 Task: Search one way flight ticket for 2 adults, 2 infants in seat and 1 infant on lap in first from Greenville: Pitt-greenville Airport to Indianapolis: Indianapolis International Airport on 8-5-2023. Choice of flights is Emirates. Number of bags: 3 checked bags. Price is upto 65000. Outbound departure time preference is 12:15.
Action: Mouse moved to (299, 268)
Screenshot: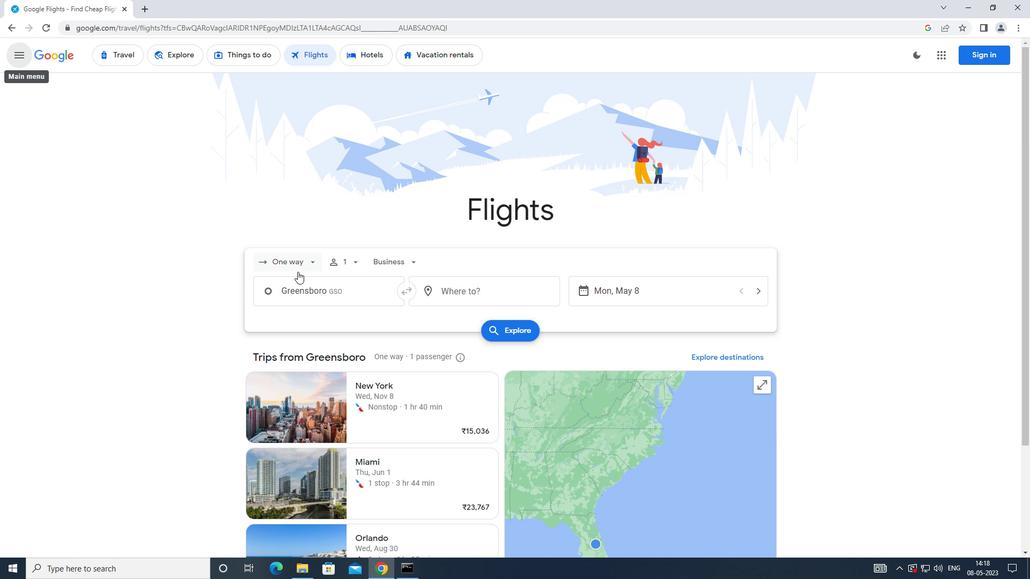 
Action: Mouse pressed left at (299, 268)
Screenshot: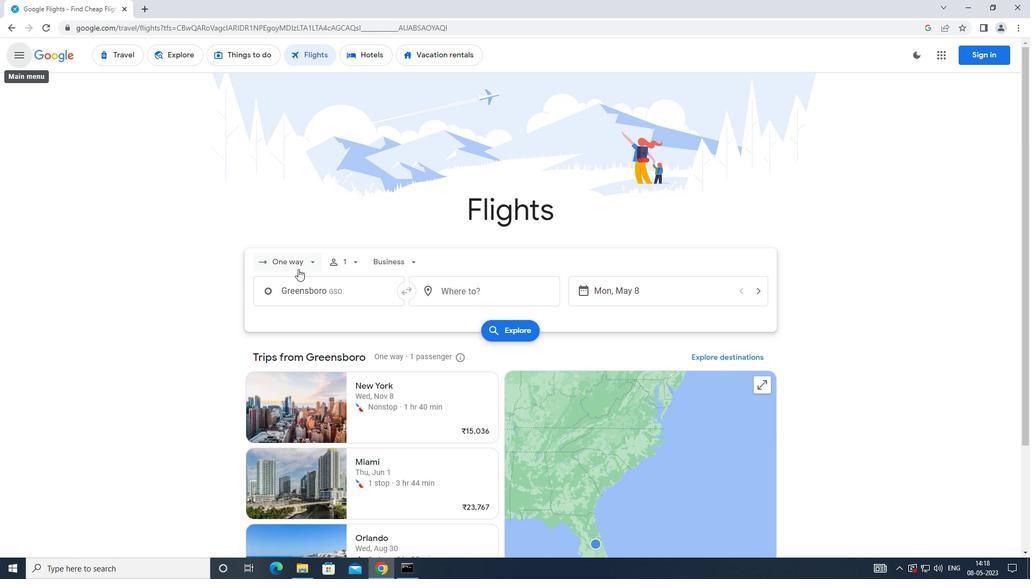 
Action: Mouse moved to (312, 305)
Screenshot: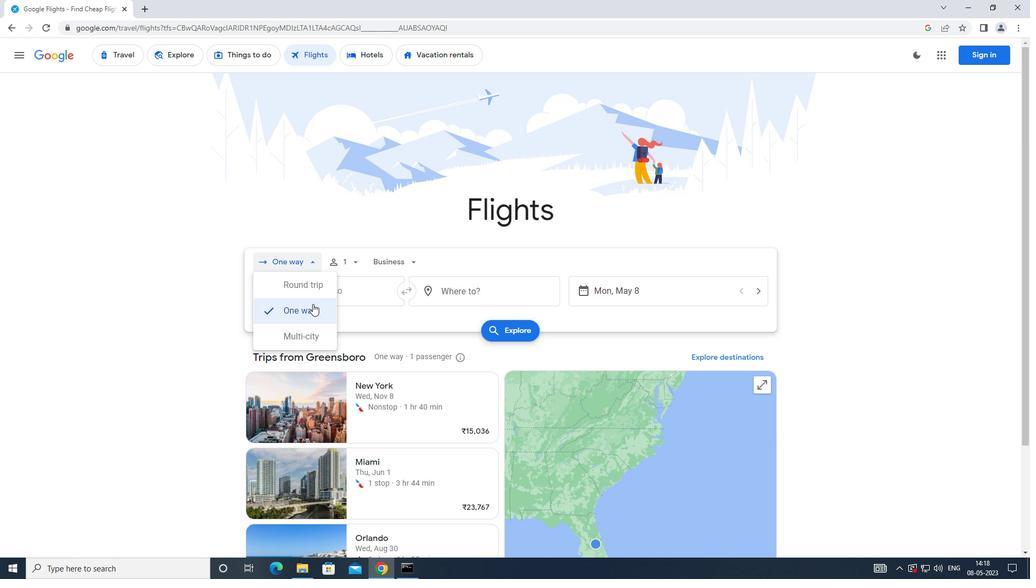 
Action: Mouse pressed left at (312, 305)
Screenshot: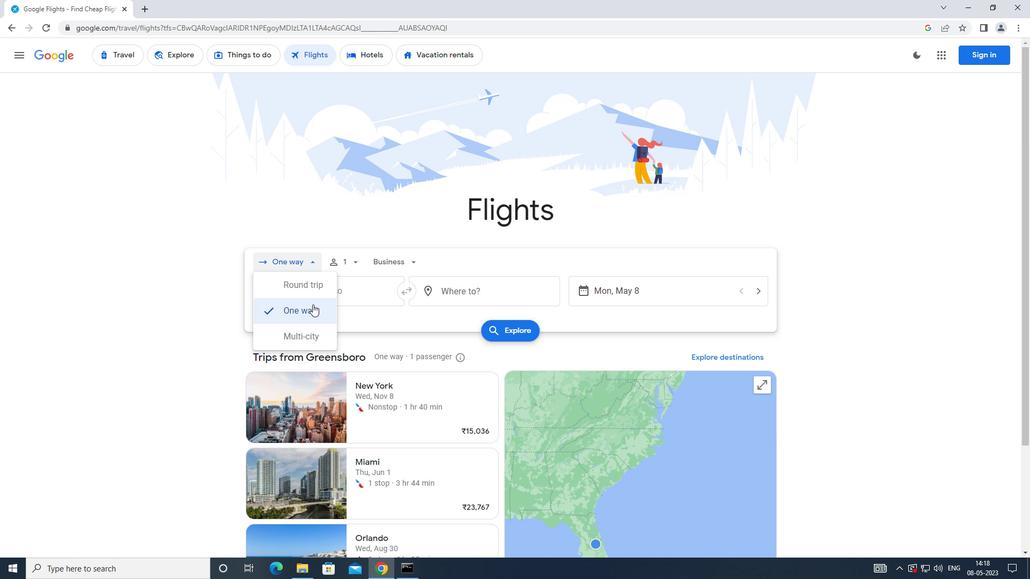 
Action: Mouse moved to (364, 264)
Screenshot: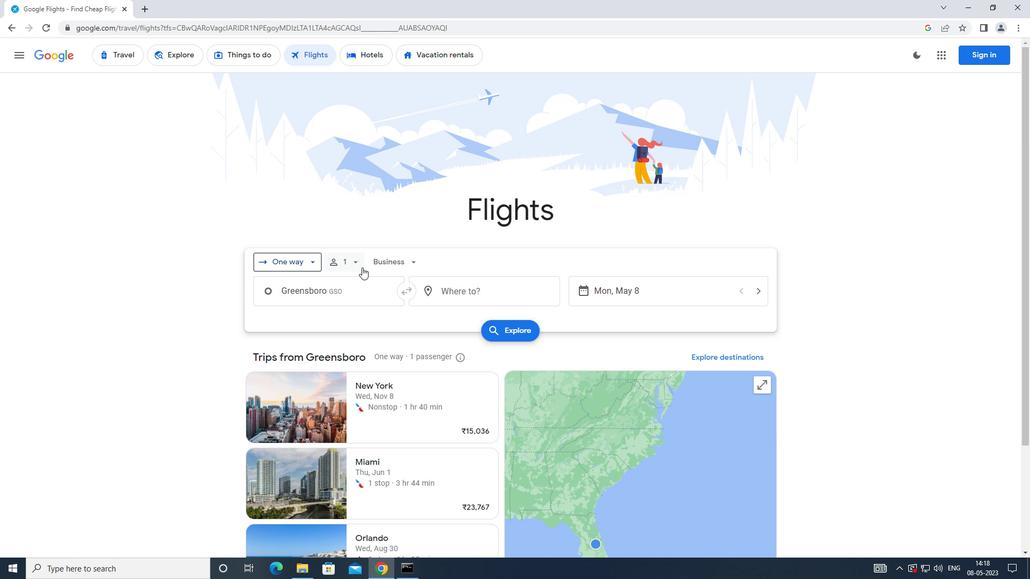 
Action: Mouse pressed left at (364, 264)
Screenshot: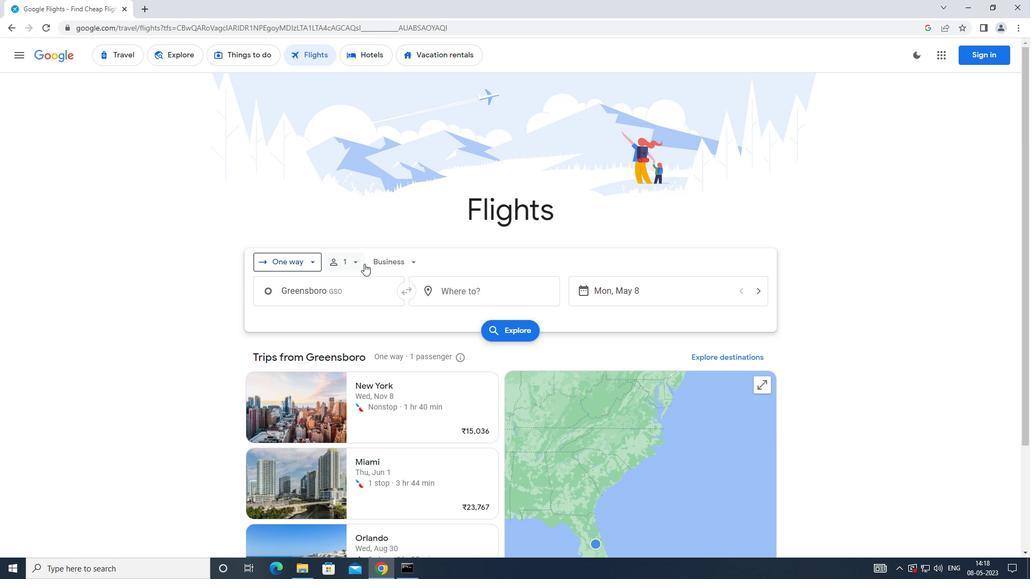 
Action: Mouse moved to (438, 289)
Screenshot: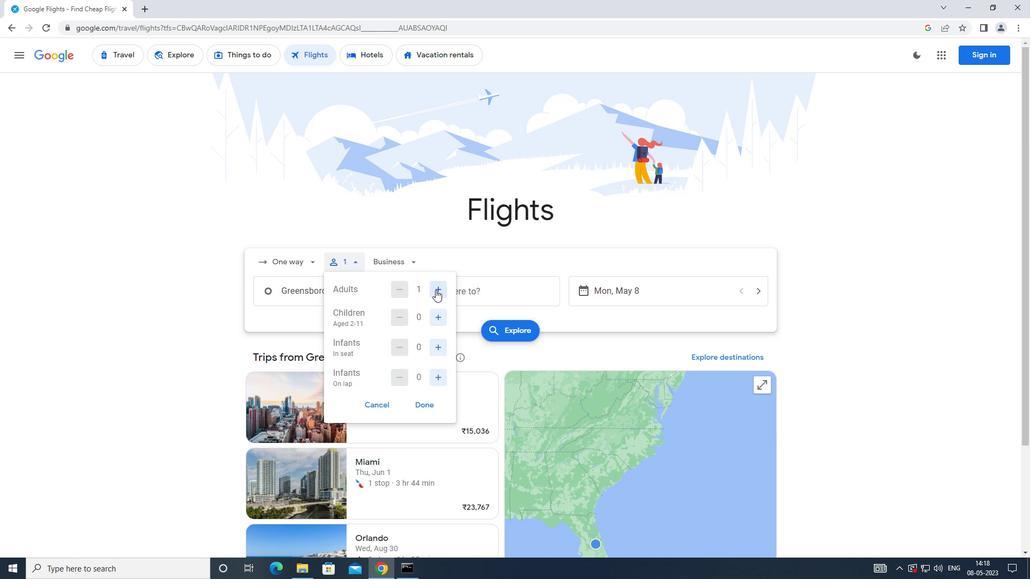 
Action: Mouse pressed left at (438, 289)
Screenshot: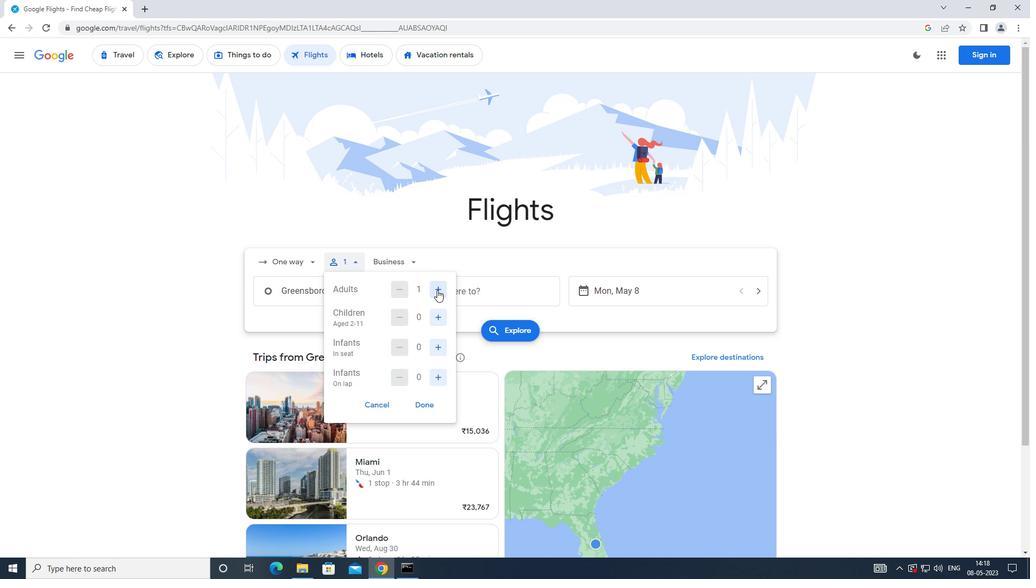 
Action: Mouse moved to (433, 317)
Screenshot: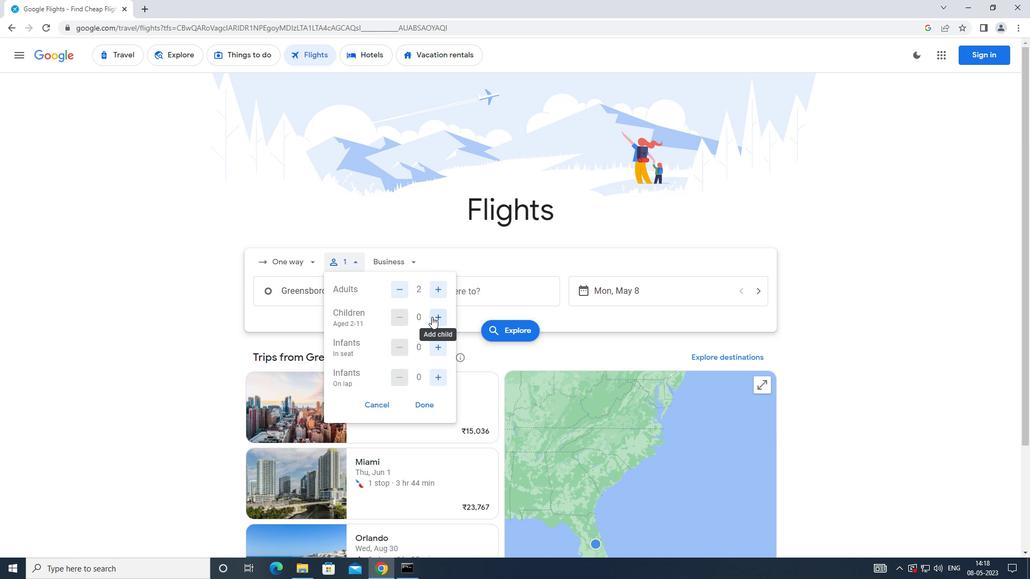 
Action: Mouse pressed left at (433, 317)
Screenshot: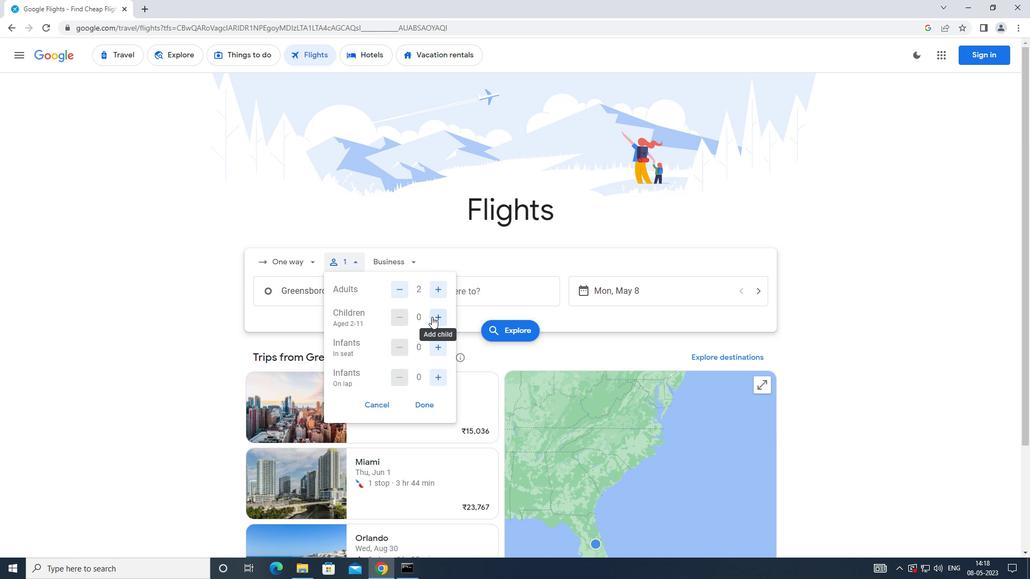 
Action: Mouse moved to (434, 317)
Screenshot: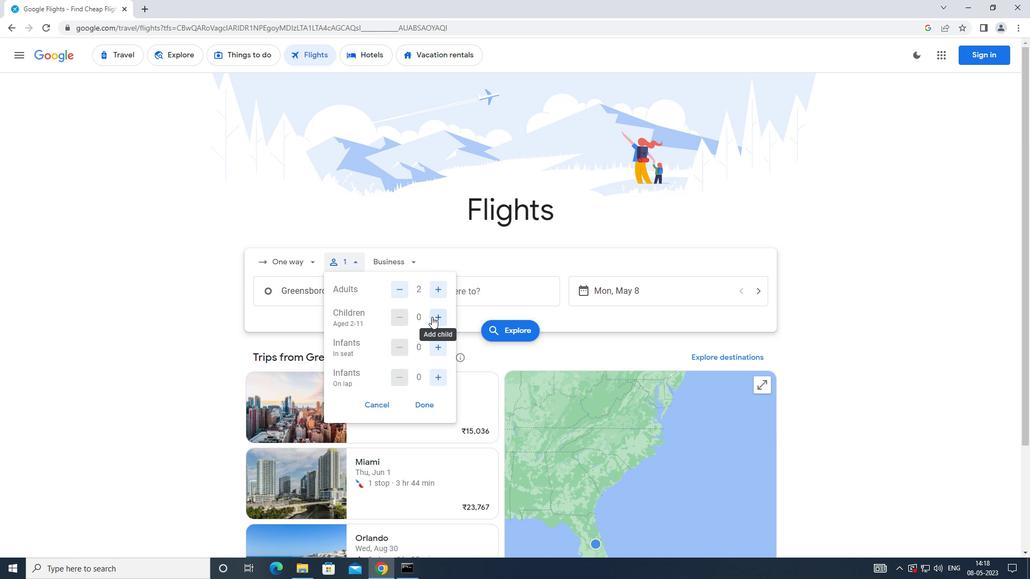 
Action: Mouse pressed left at (434, 317)
Screenshot: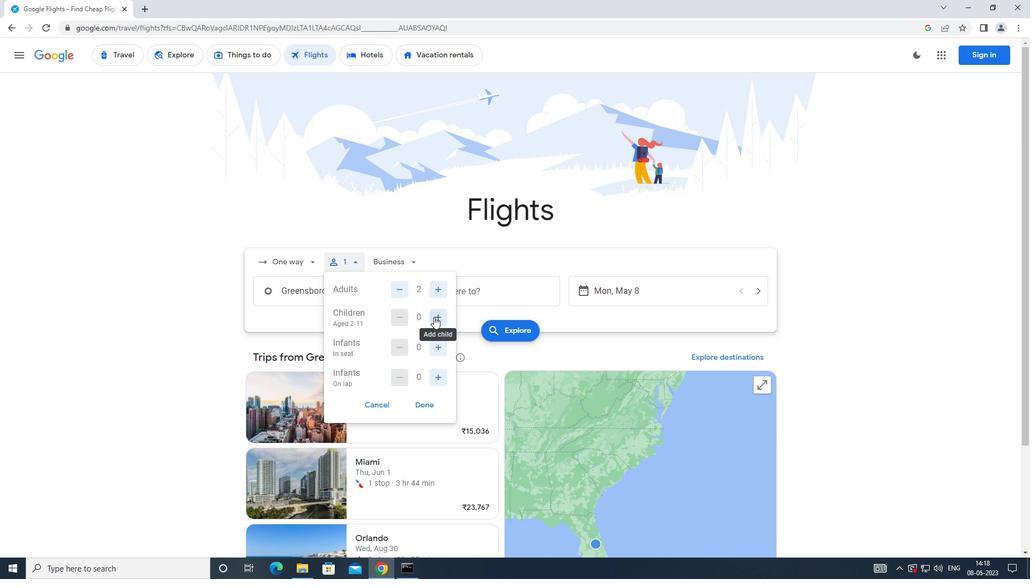 
Action: Mouse moved to (388, 313)
Screenshot: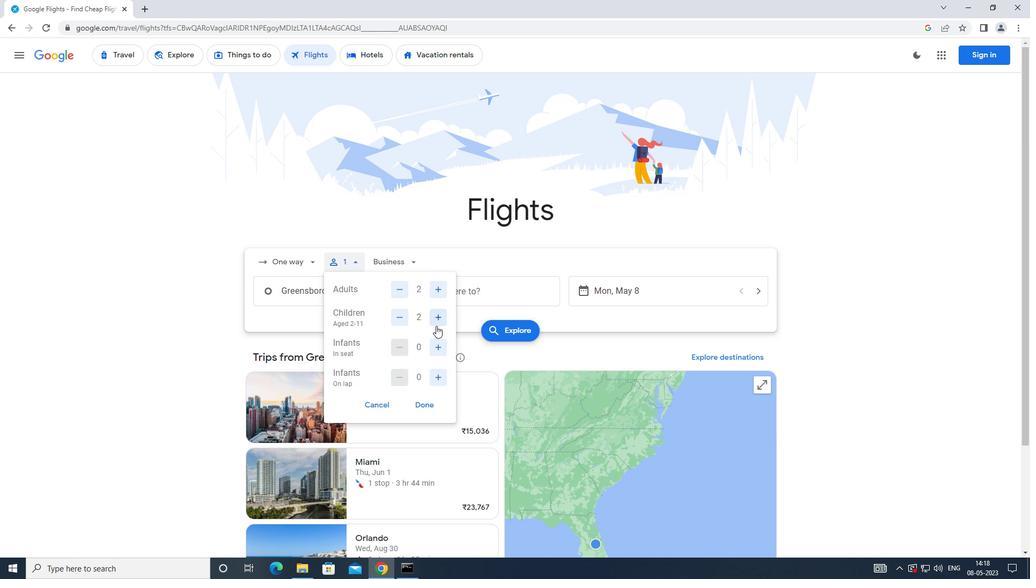 
Action: Mouse pressed left at (388, 313)
Screenshot: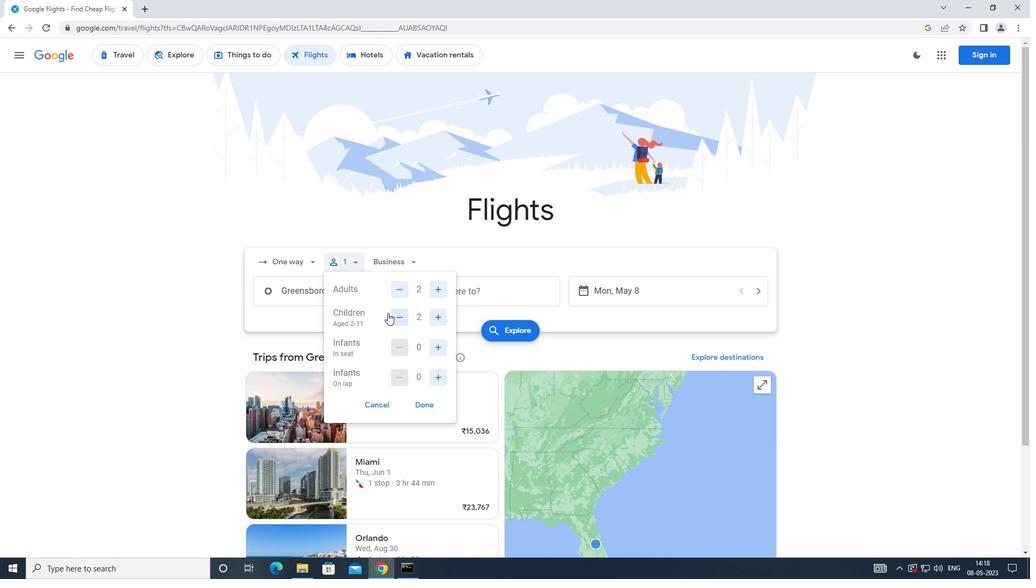 
Action: Mouse moved to (397, 322)
Screenshot: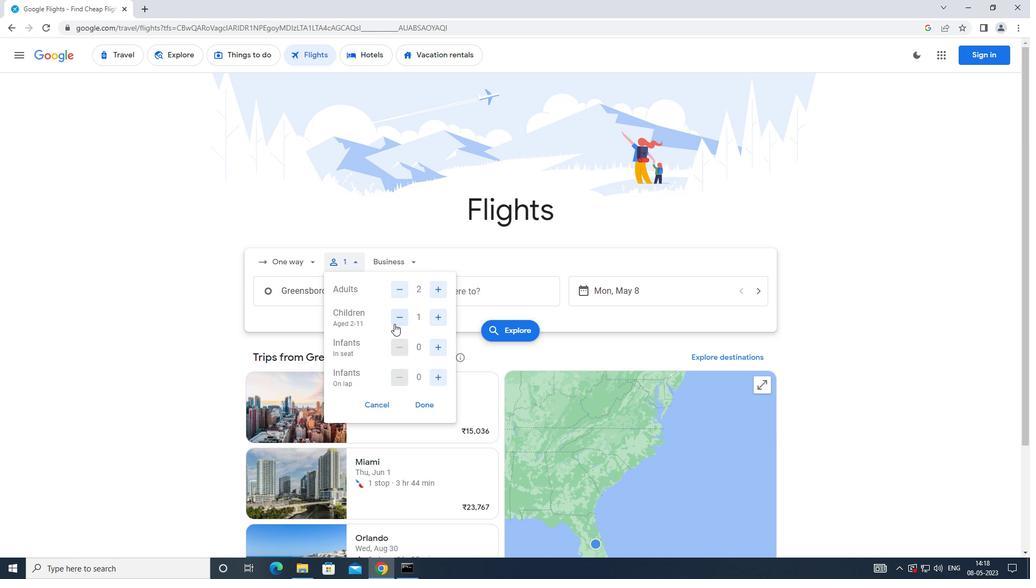 
Action: Mouse pressed left at (397, 322)
Screenshot: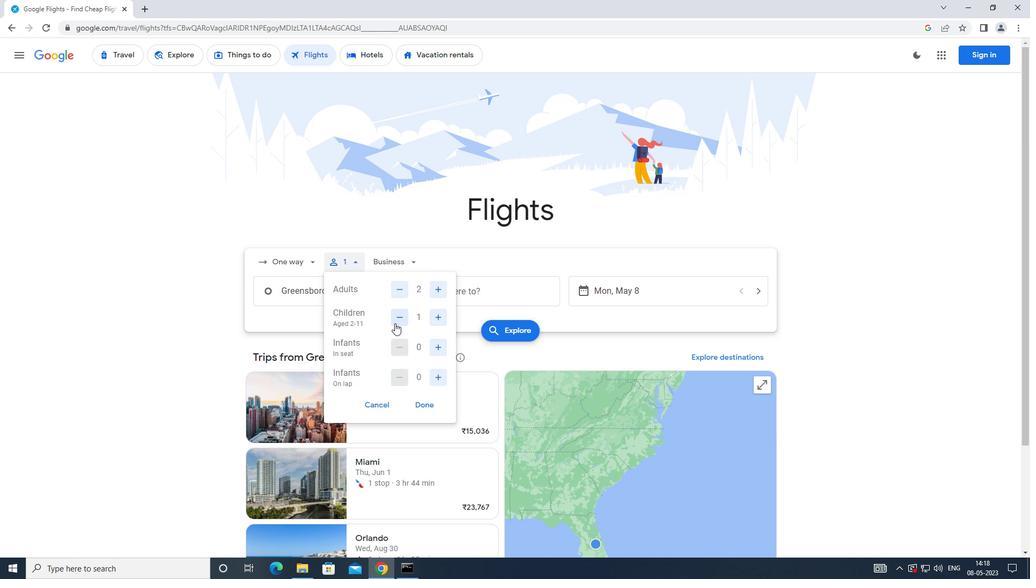 
Action: Mouse moved to (438, 346)
Screenshot: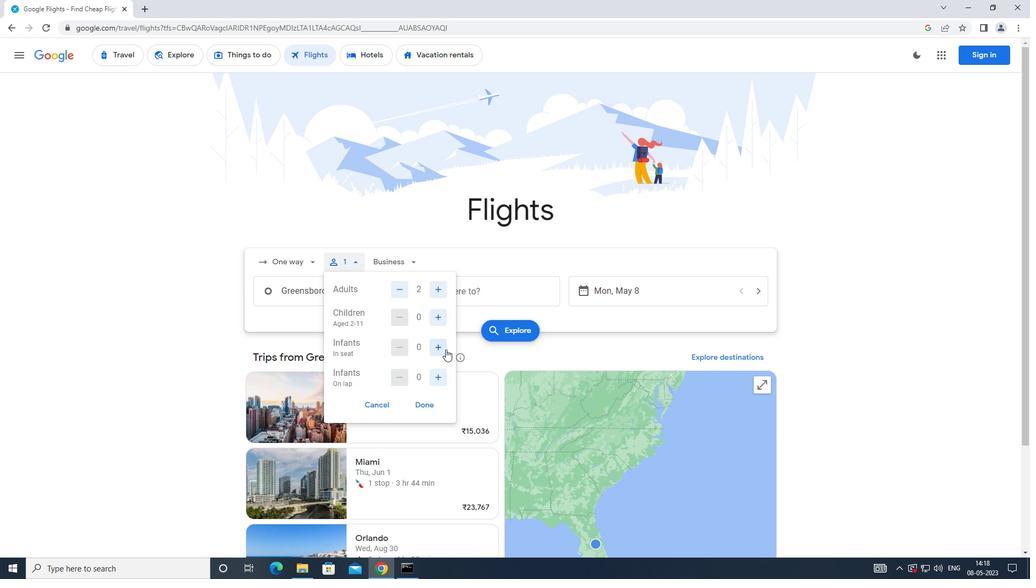 
Action: Mouse pressed left at (438, 346)
Screenshot: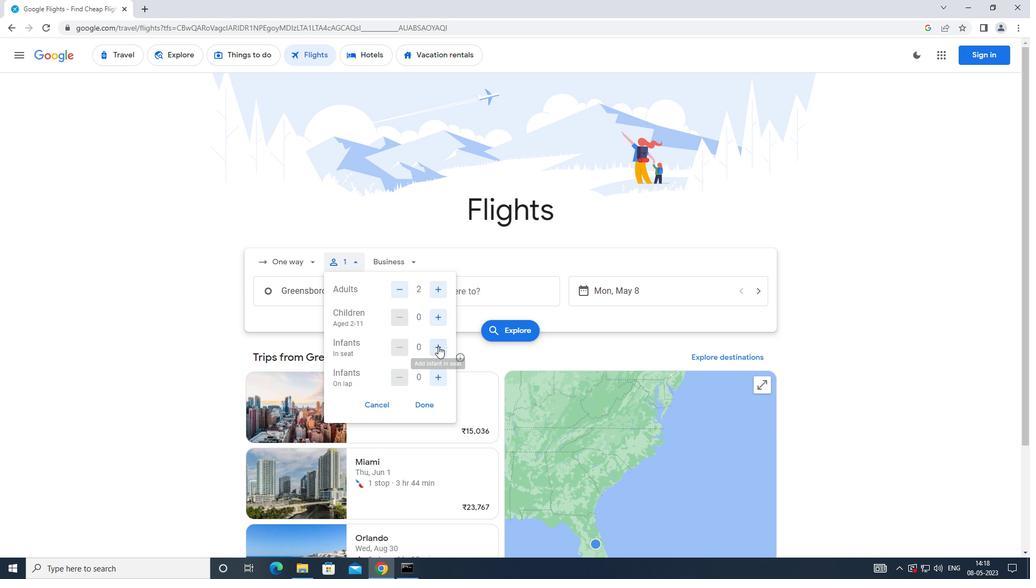 
Action: Mouse pressed left at (438, 346)
Screenshot: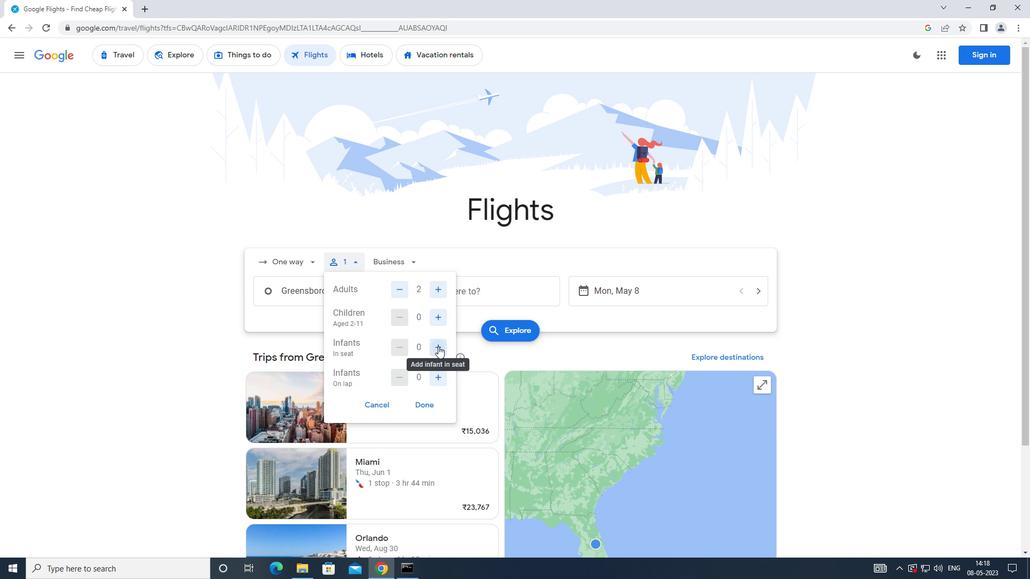 
Action: Mouse moved to (440, 374)
Screenshot: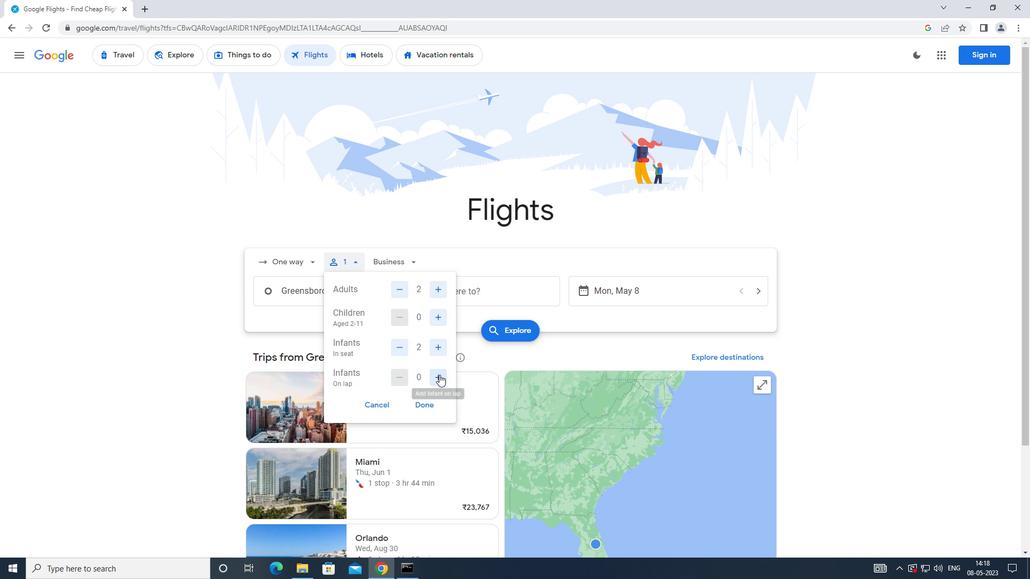 
Action: Mouse pressed left at (440, 374)
Screenshot: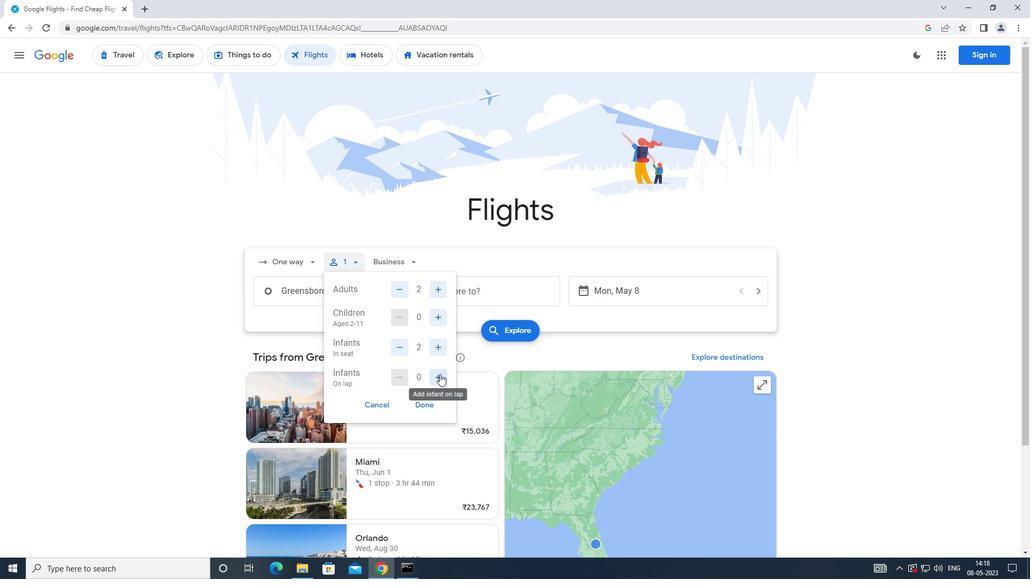 
Action: Mouse moved to (434, 407)
Screenshot: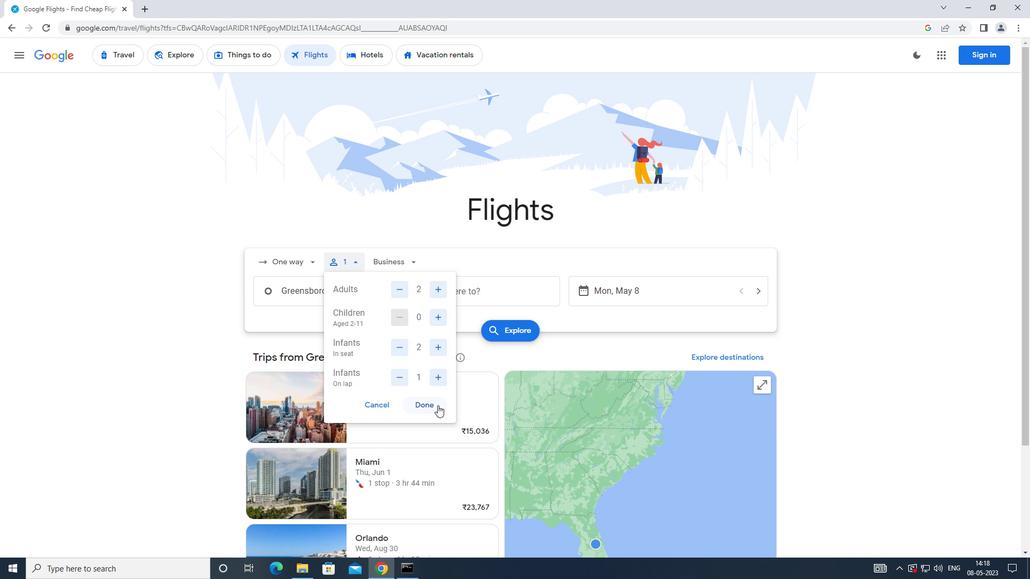 
Action: Mouse pressed left at (434, 407)
Screenshot: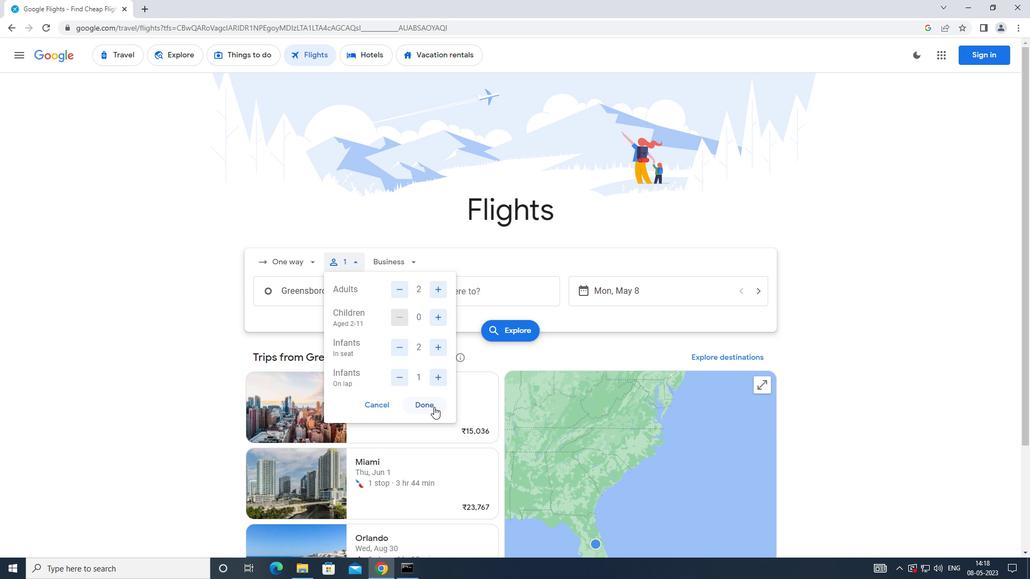 
Action: Mouse moved to (385, 259)
Screenshot: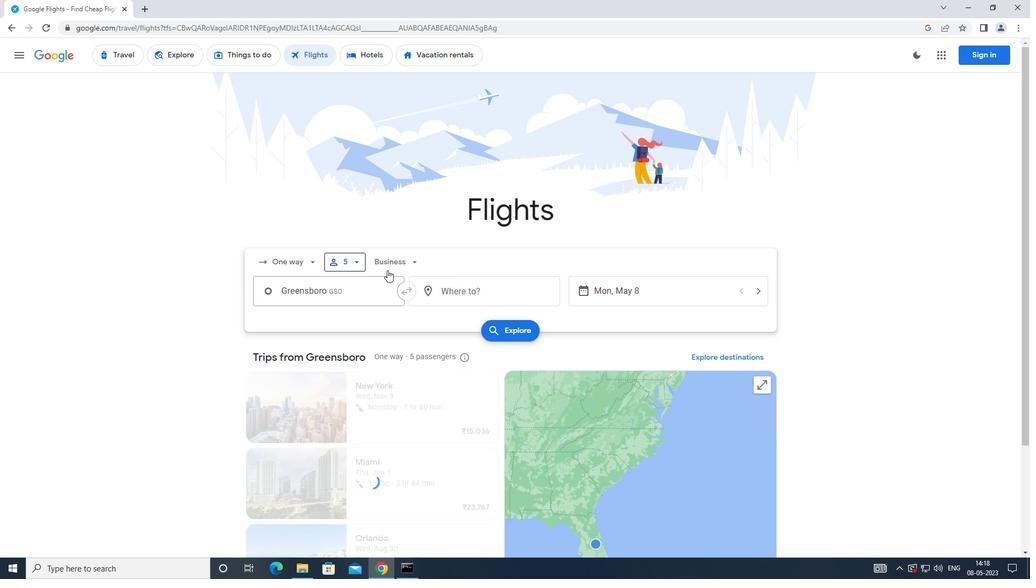 
Action: Mouse pressed left at (385, 259)
Screenshot: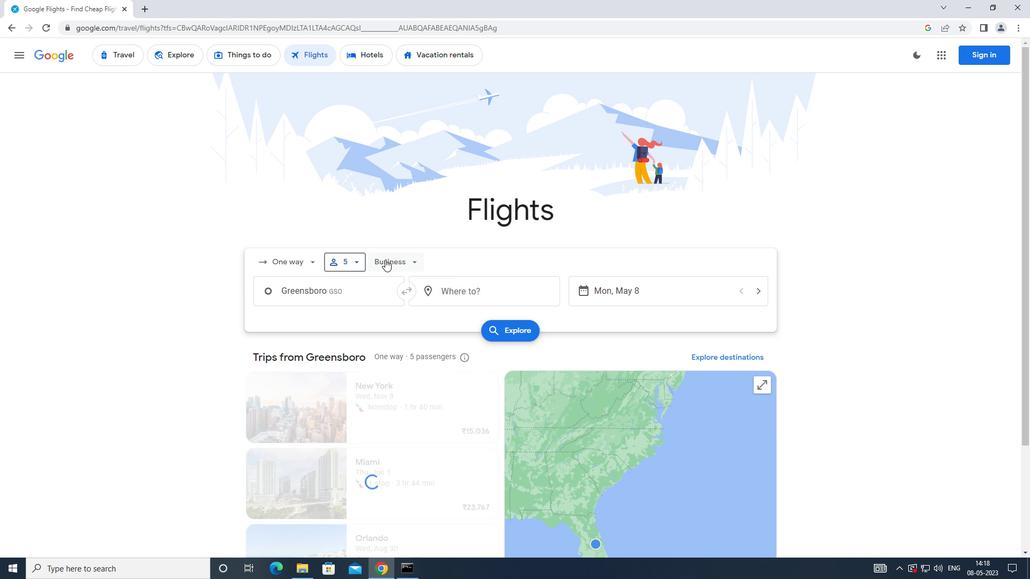 
Action: Mouse moved to (415, 362)
Screenshot: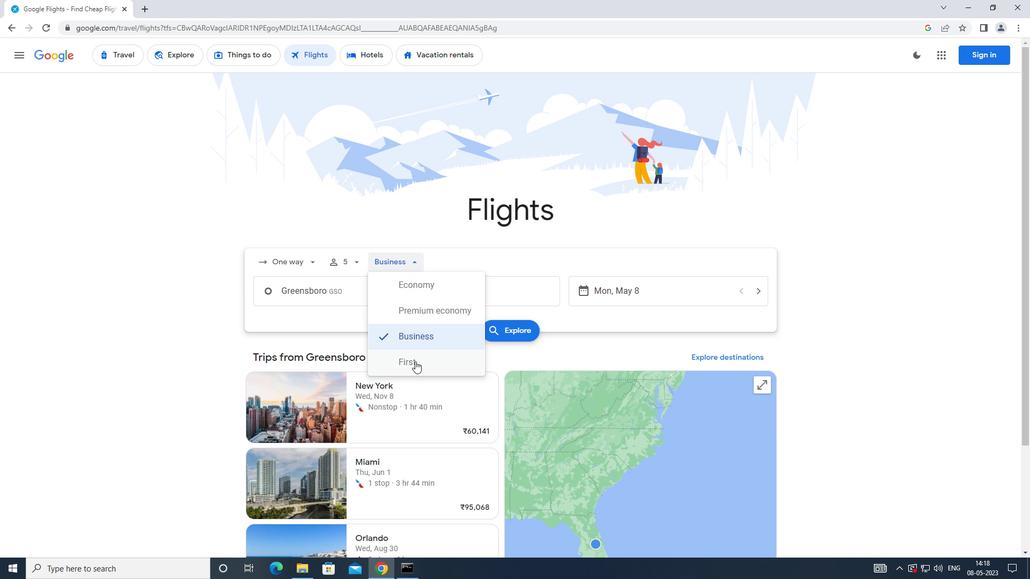 
Action: Mouse pressed left at (415, 362)
Screenshot: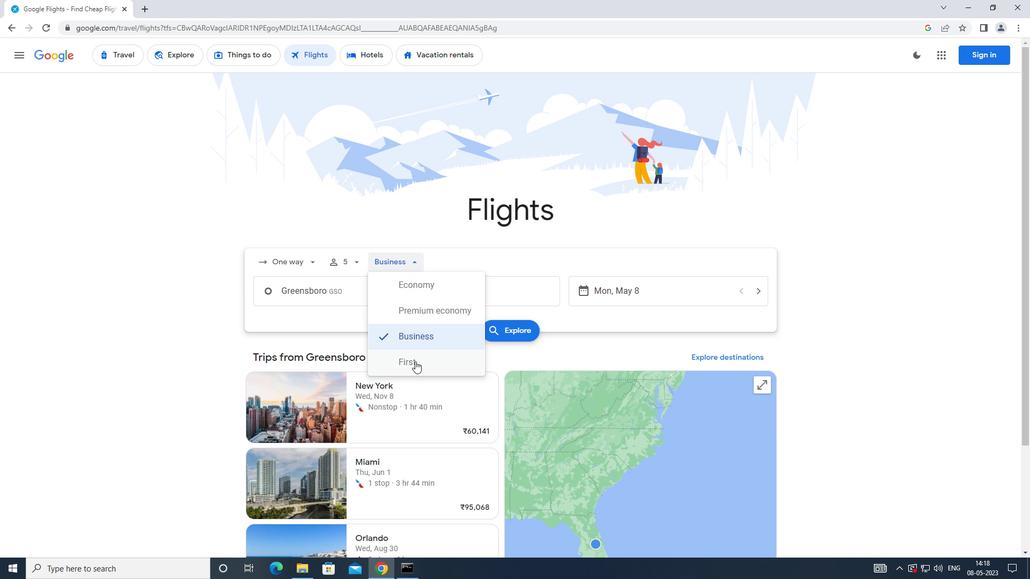 
Action: Mouse moved to (357, 291)
Screenshot: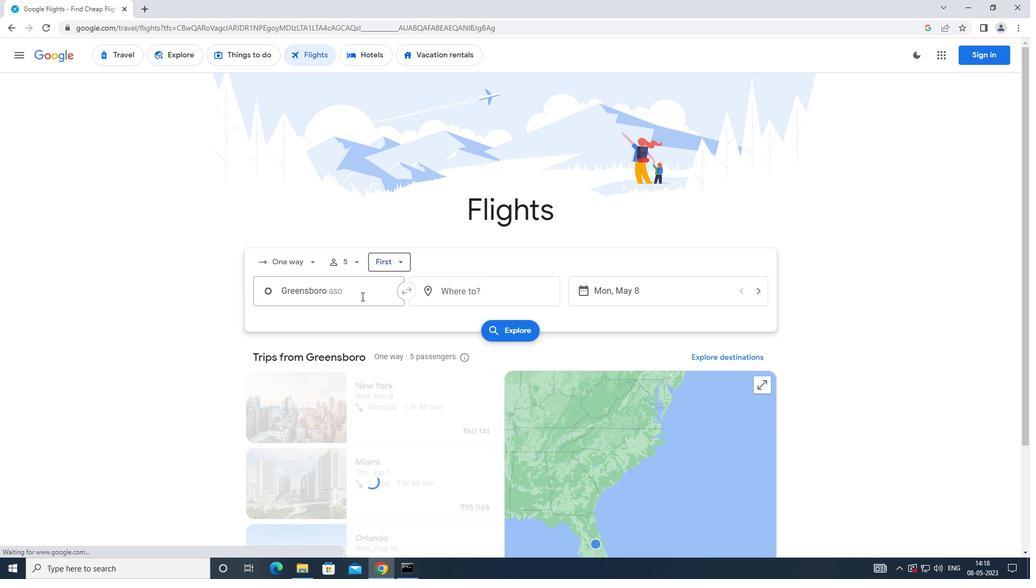 
Action: Mouse pressed left at (357, 291)
Screenshot: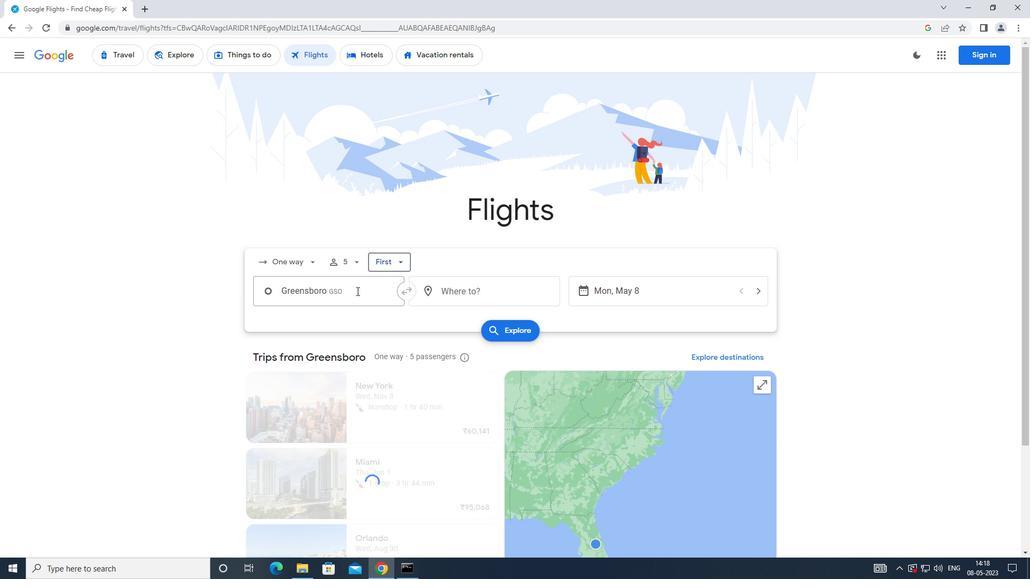 
Action: Mouse moved to (355, 291)
Screenshot: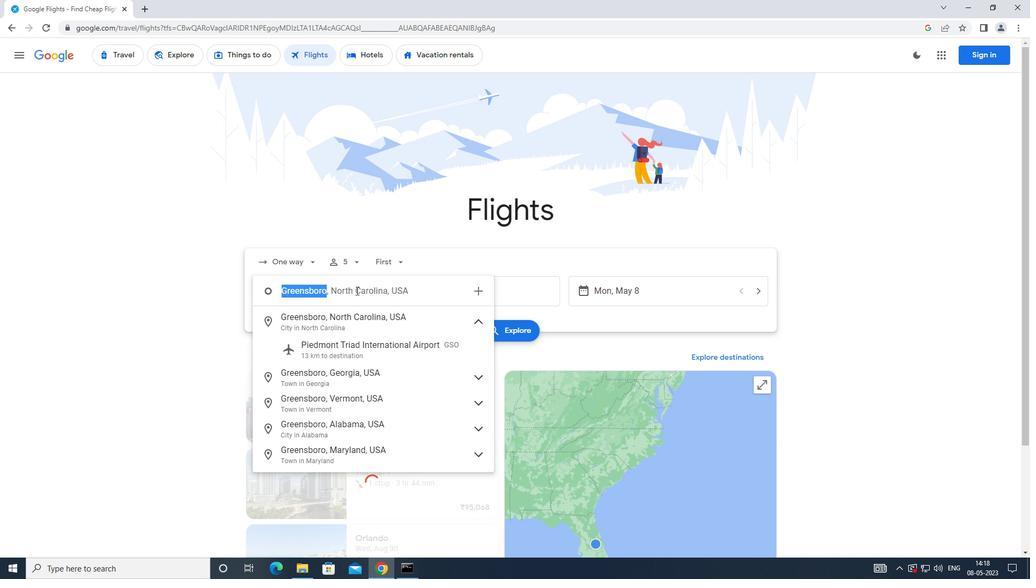 
Action: Key pressed <Key.caps_lock>p<Key.caps_lock>ii<Key.backspace>tt-green
Screenshot: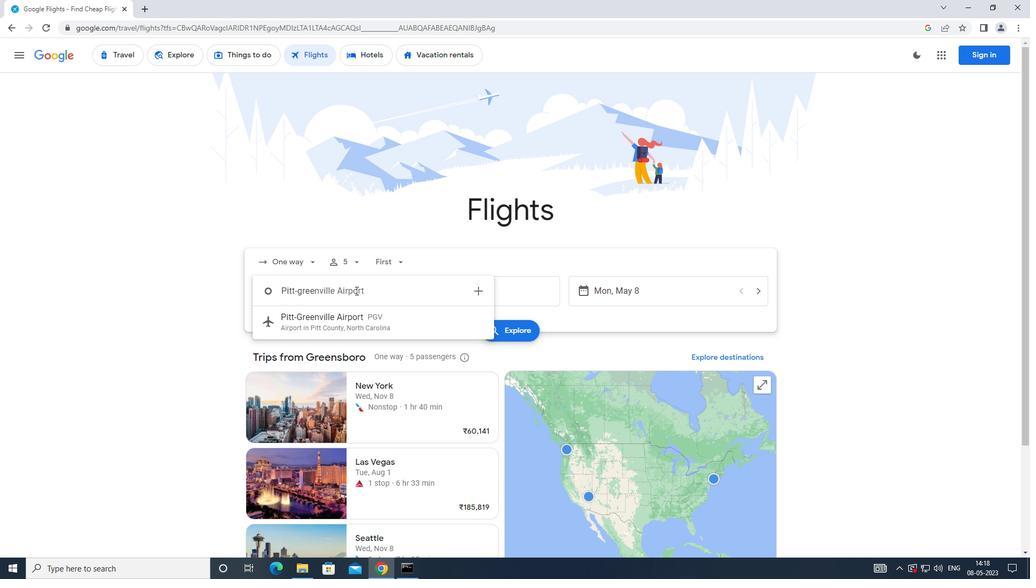 
Action: Mouse moved to (326, 328)
Screenshot: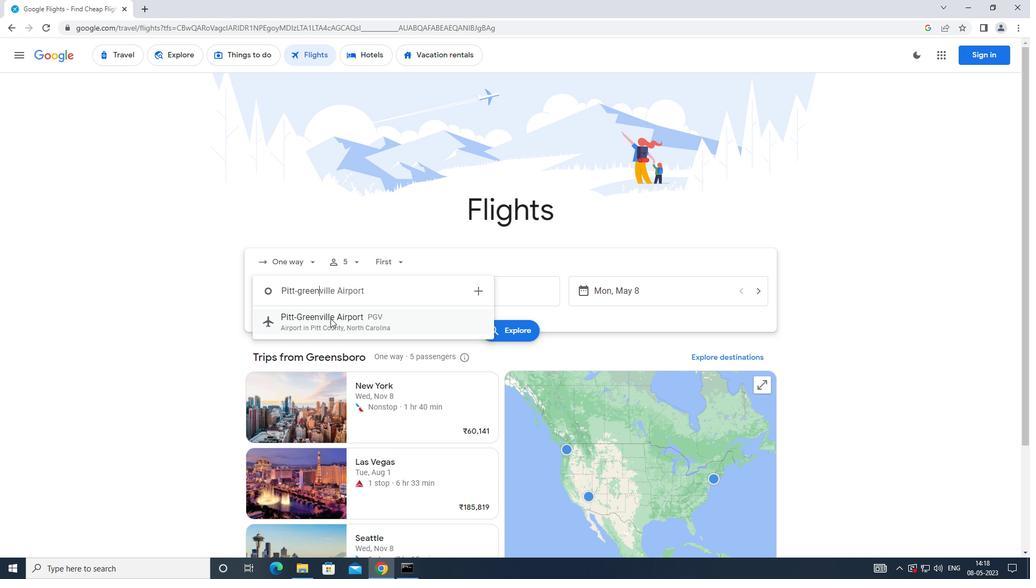 
Action: Mouse pressed left at (326, 328)
Screenshot: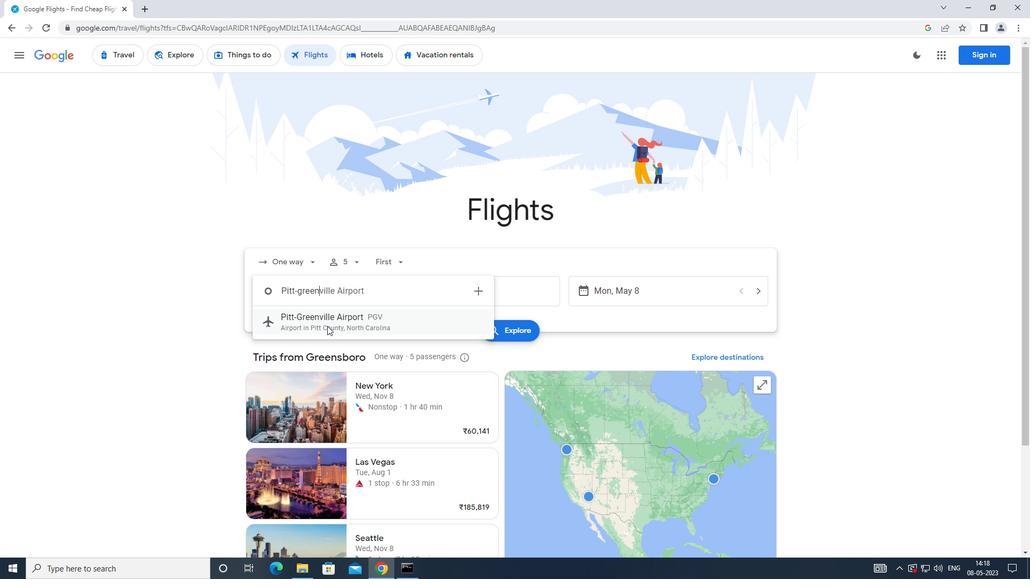 
Action: Mouse moved to (478, 289)
Screenshot: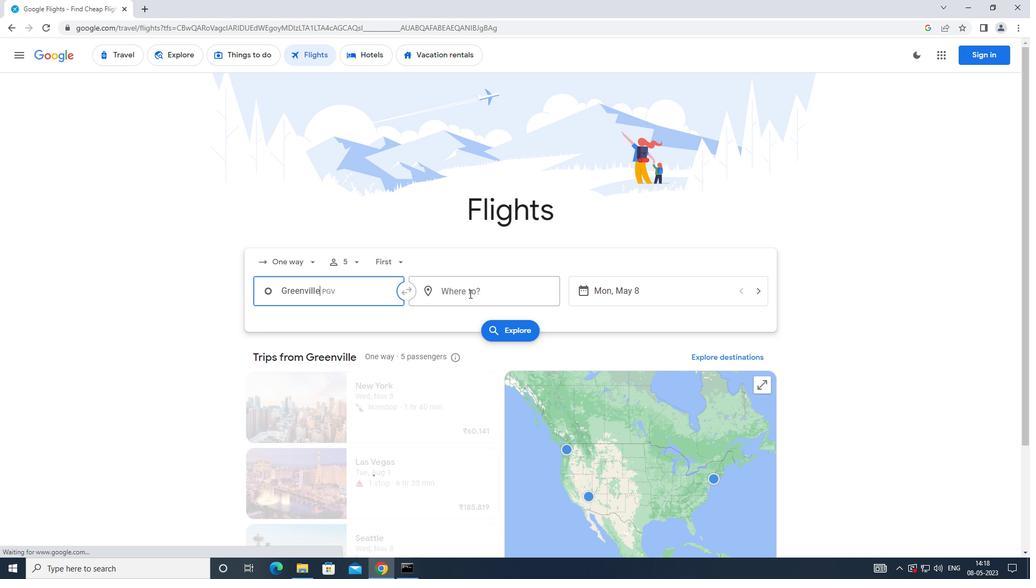 
Action: Mouse pressed left at (478, 289)
Screenshot: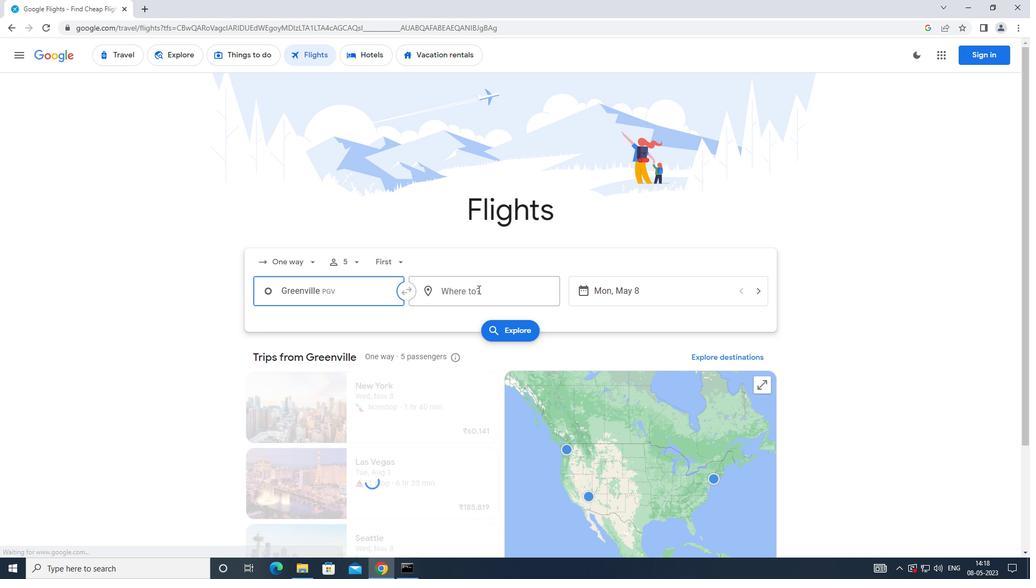 
Action: Mouse moved to (438, 316)
Screenshot: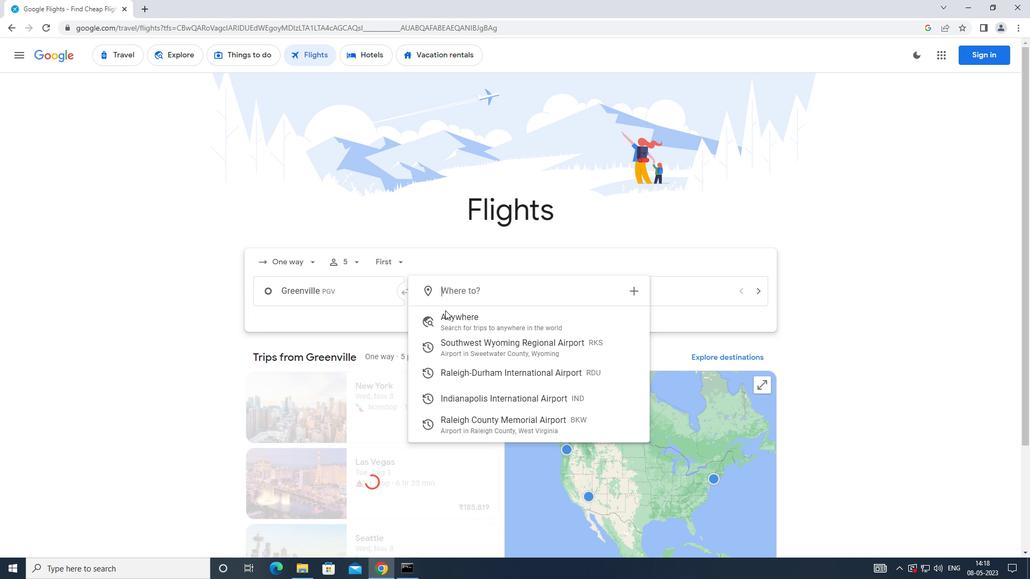 
Action: Key pressed <Key.caps_lock>i<Key.caps_lock>ndianspolis
Screenshot: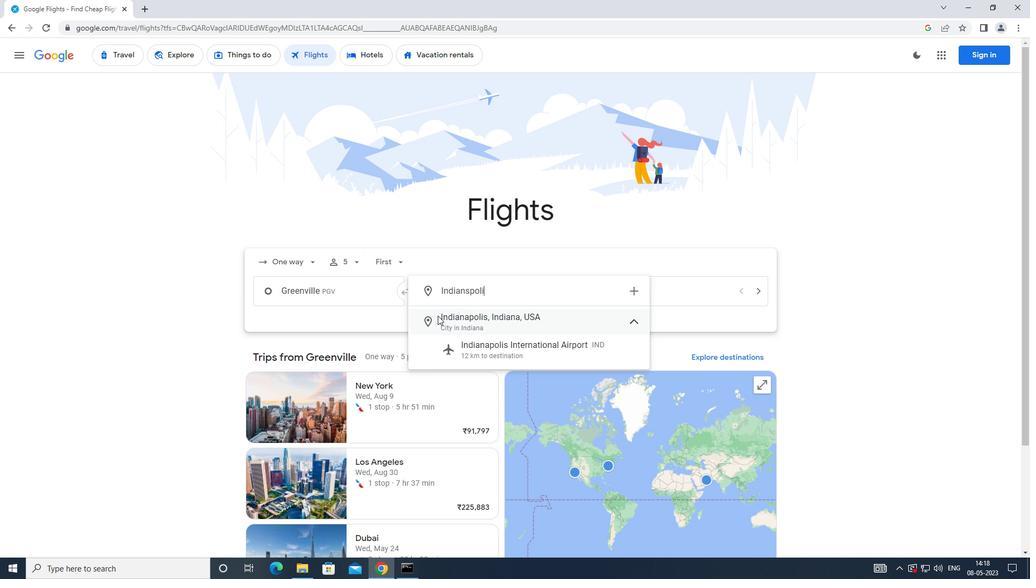 
Action: Mouse moved to (475, 355)
Screenshot: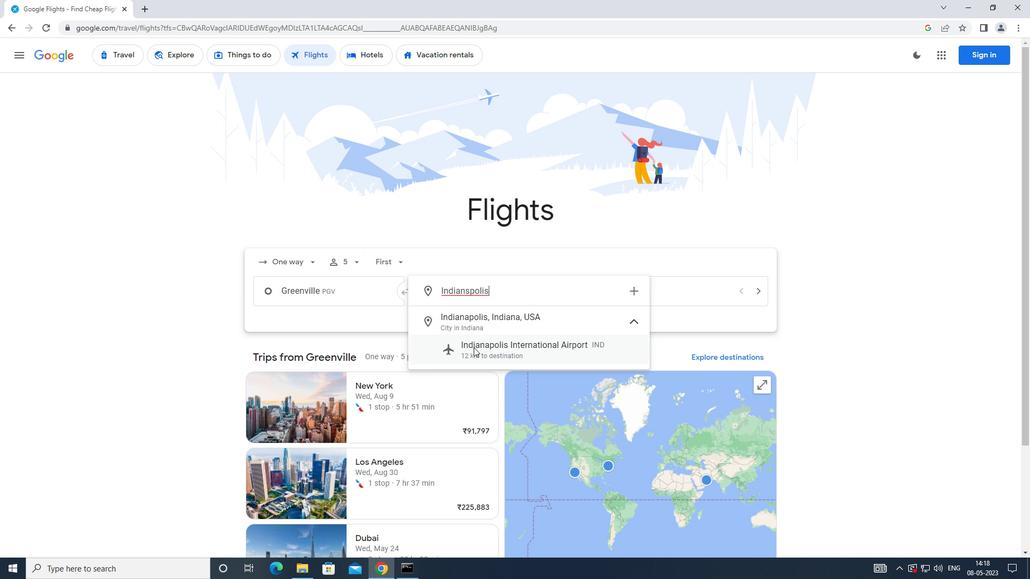 
Action: Mouse pressed left at (475, 355)
Screenshot: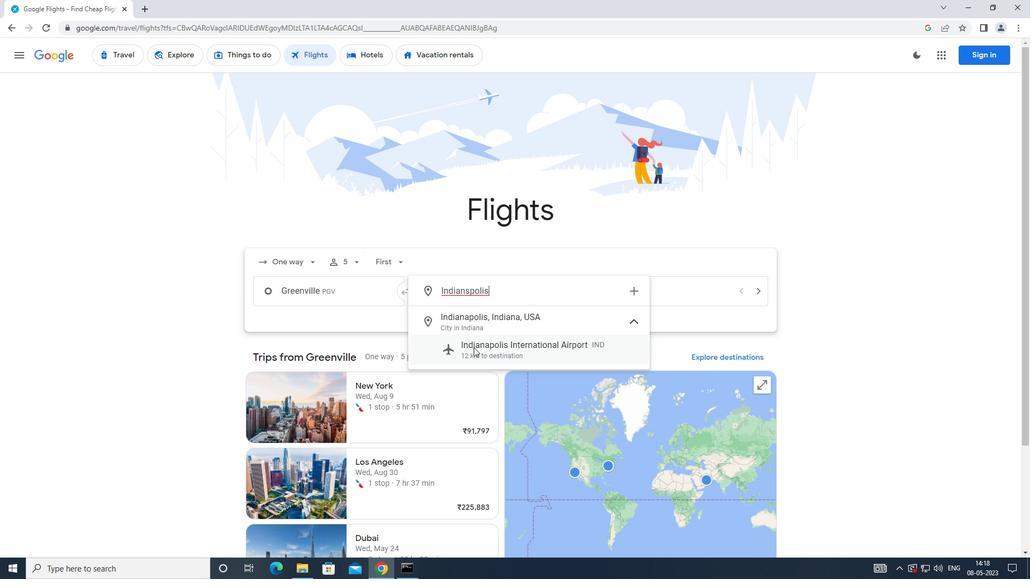 
Action: Mouse moved to (601, 299)
Screenshot: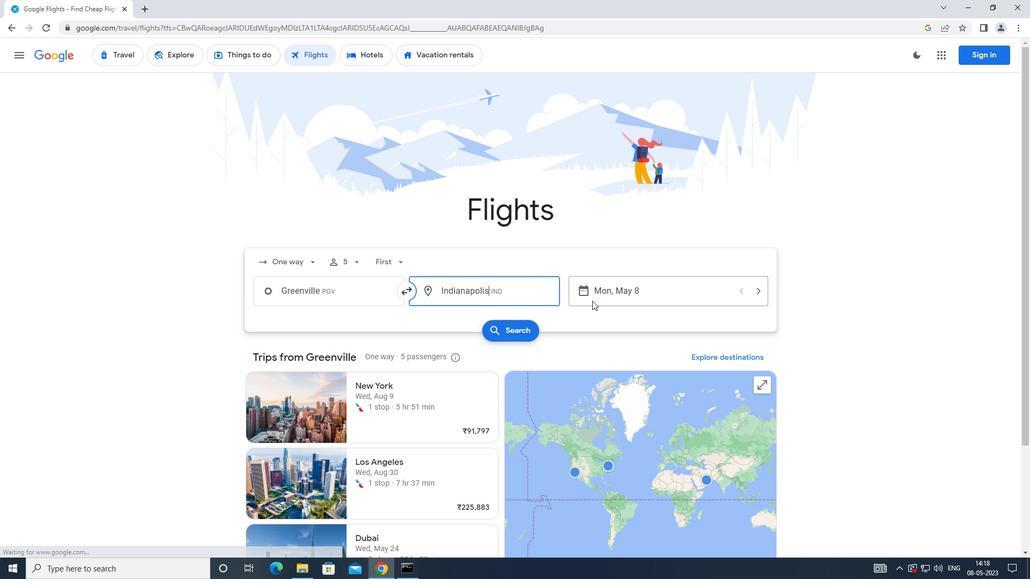 
Action: Mouse pressed left at (601, 299)
Screenshot: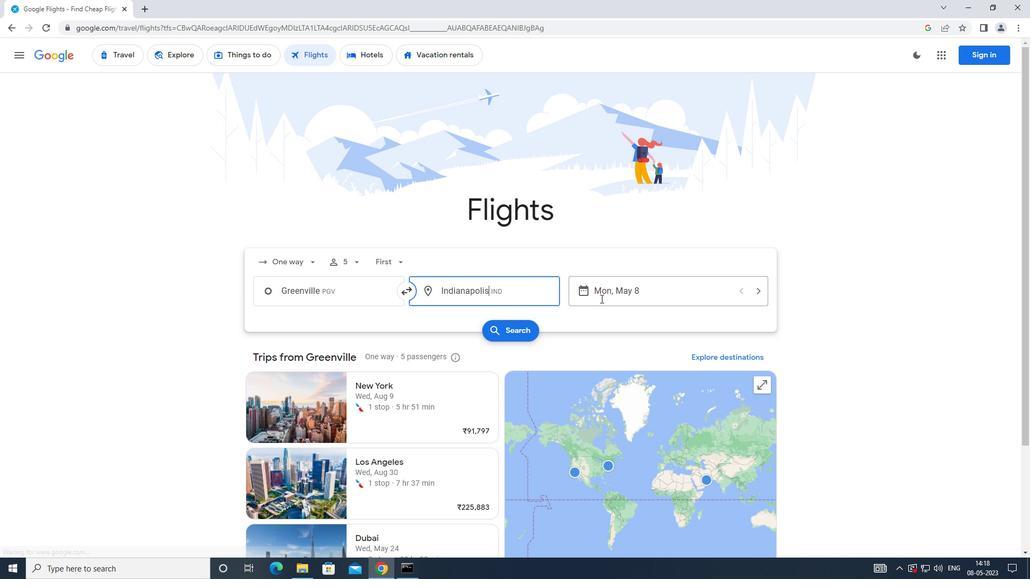 
Action: Mouse moved to (412, 391)
Screenshot: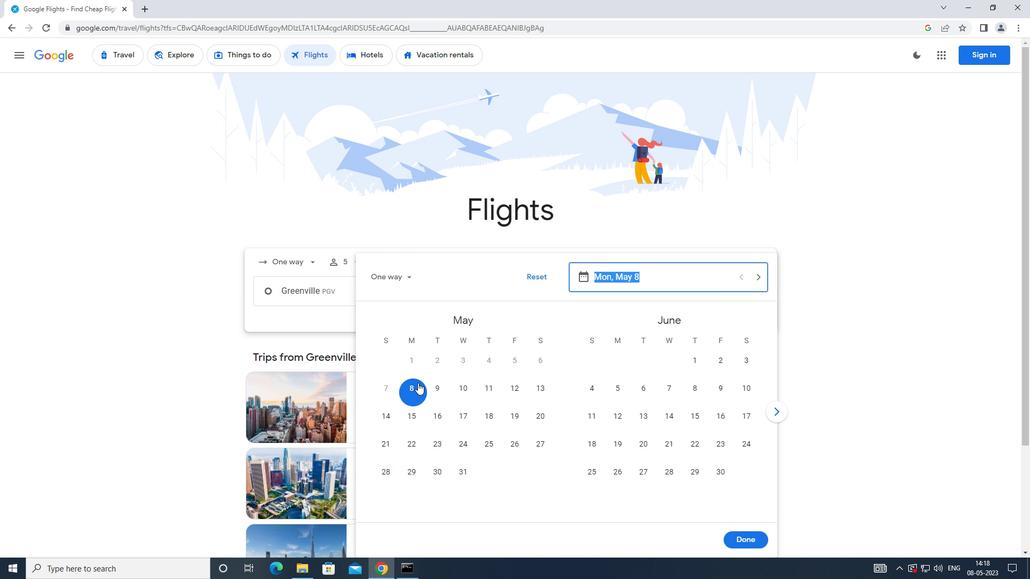 
Action: Mouse pressed left at (412, 391)
Screenshot: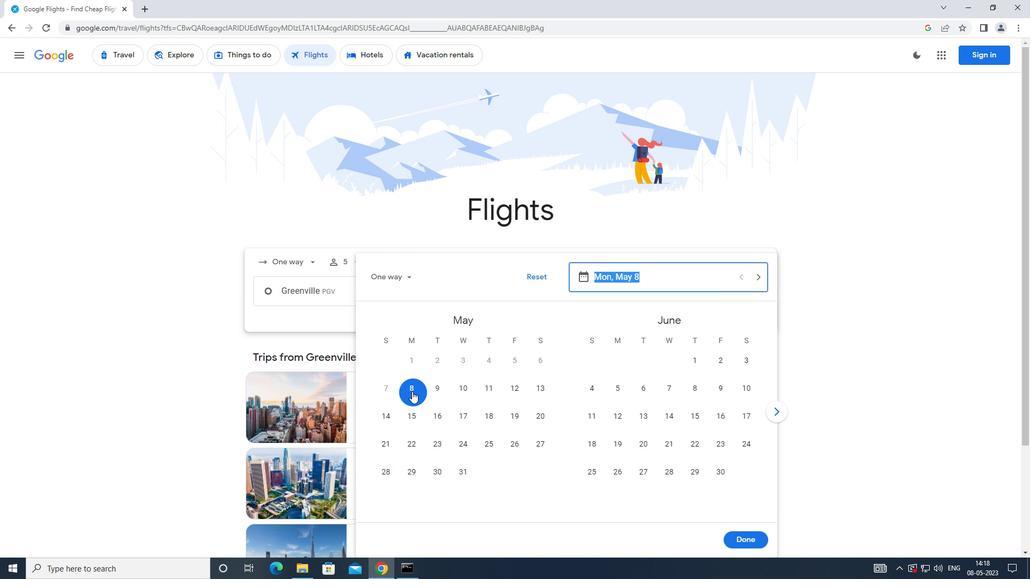 
Action: Mouse moved to (746, 546)
Screenshot: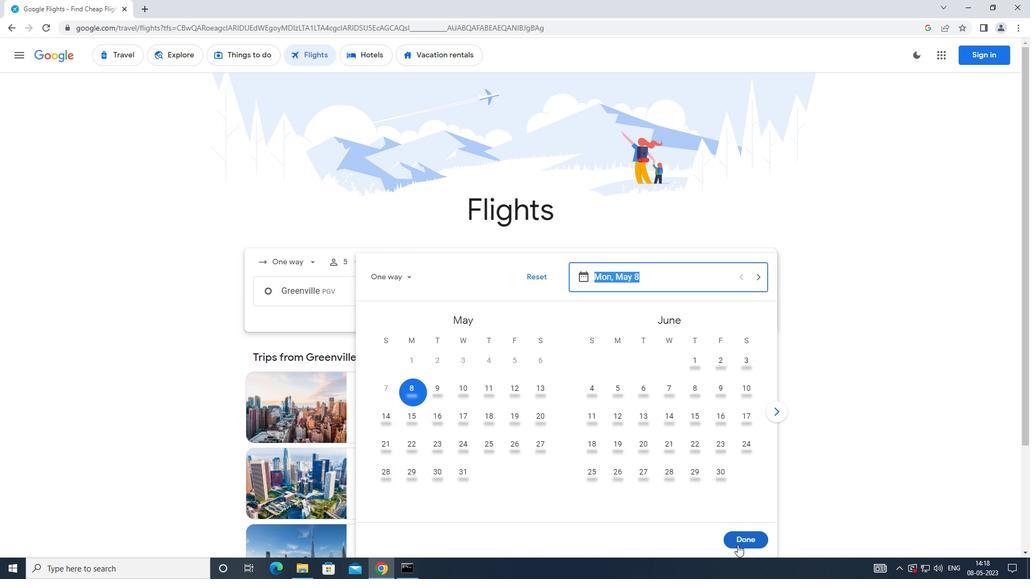 
Action: Mouse pressed left at (746, 546)
Screenshot: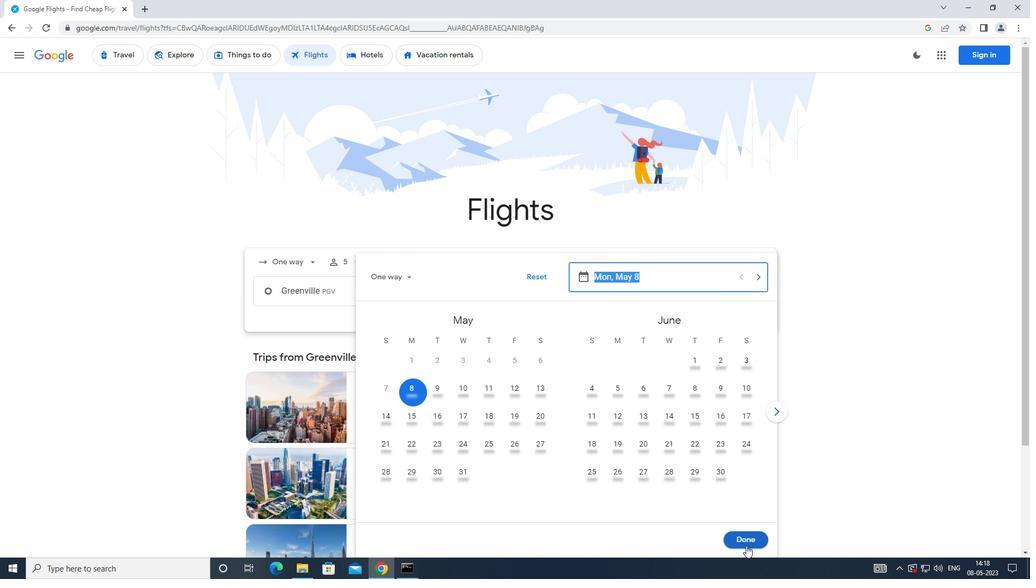 
Action: Mouse moved to (492, 335)
Screenshot: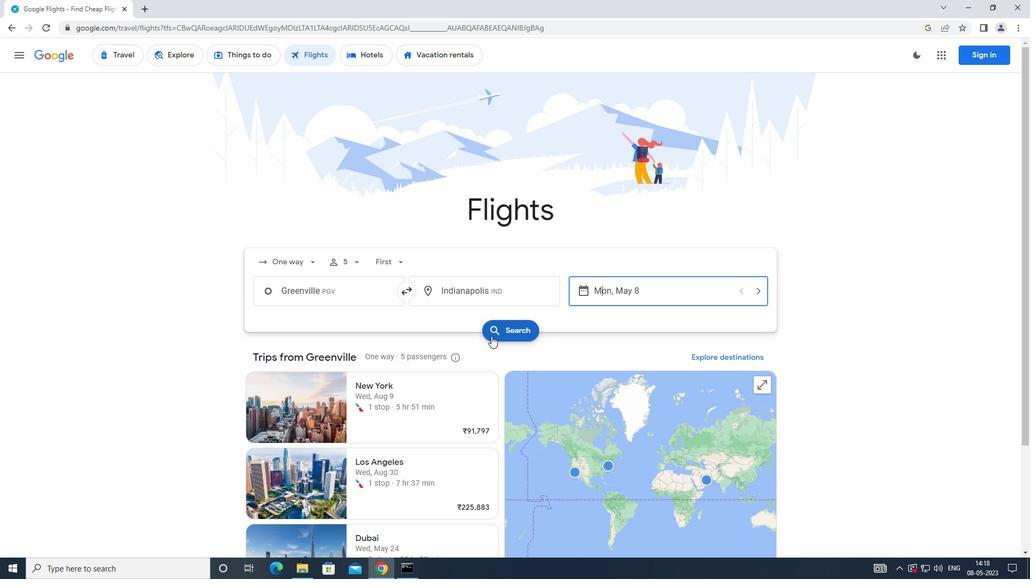 
Action: Mouse pressed left at (492, 335)
Screenshot: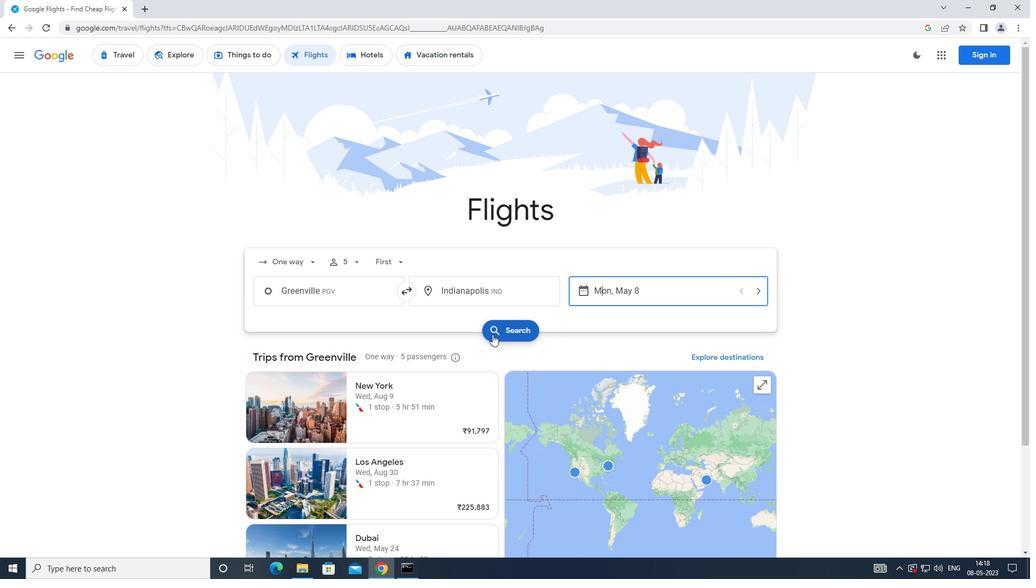 
Action: Mouse moved to (263, 156)
Screenshot: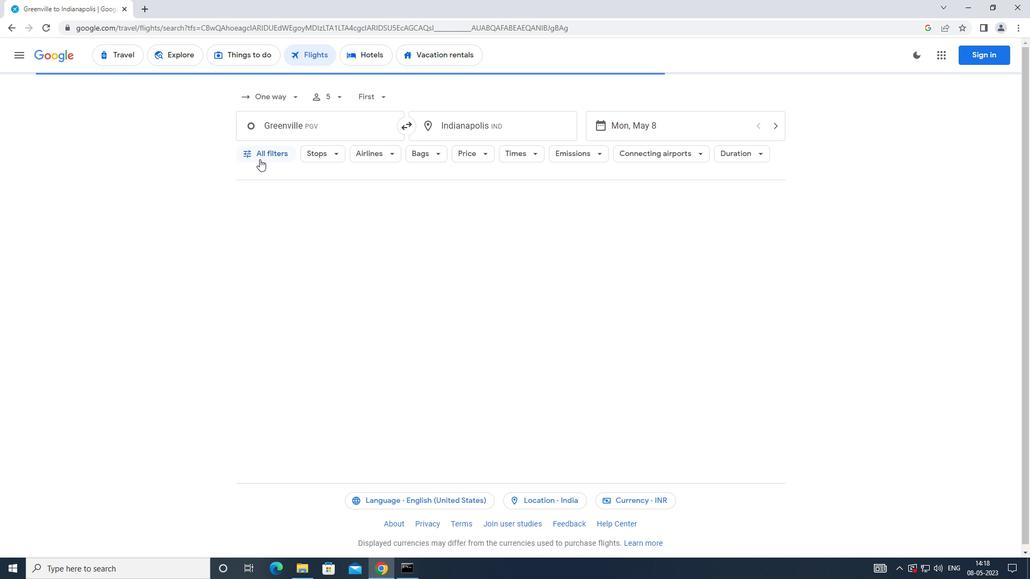 
Action: Mouse pressed left at (263, 156)
Screenshot: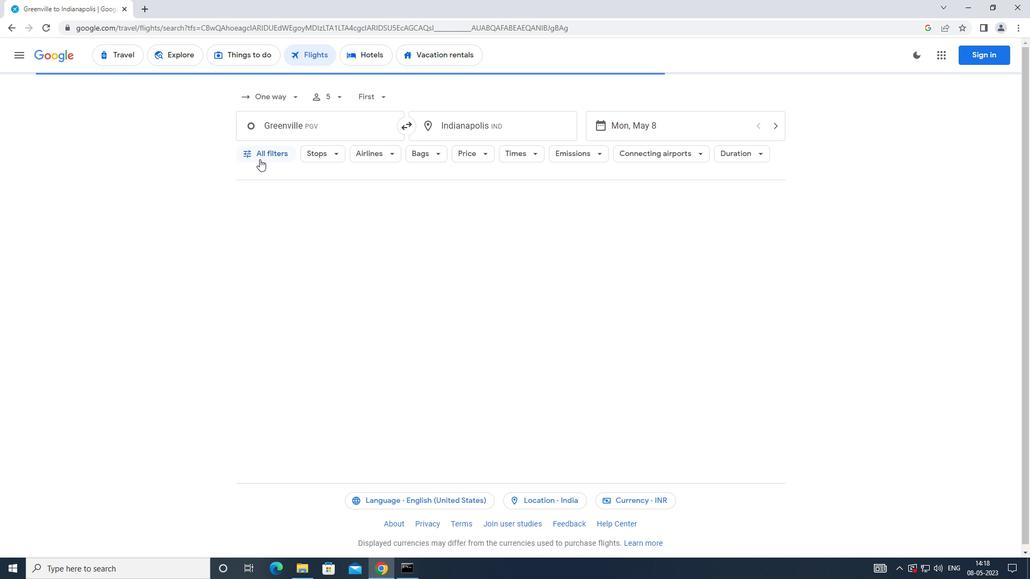 
Action: Mouse moved to (395, 382)
Screenshot: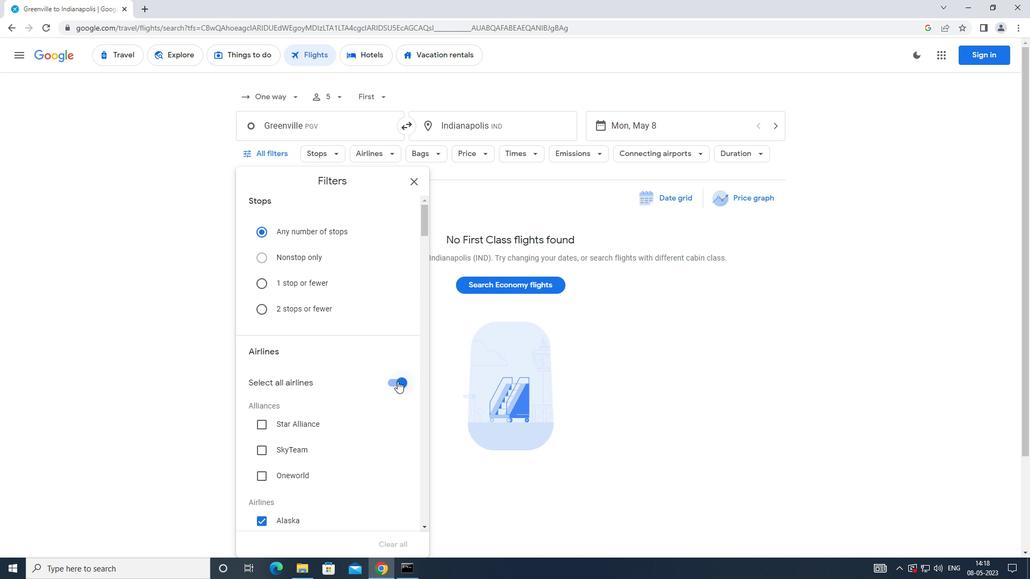 
Action: Mouse pressed left at (395, 382)
Screenshot: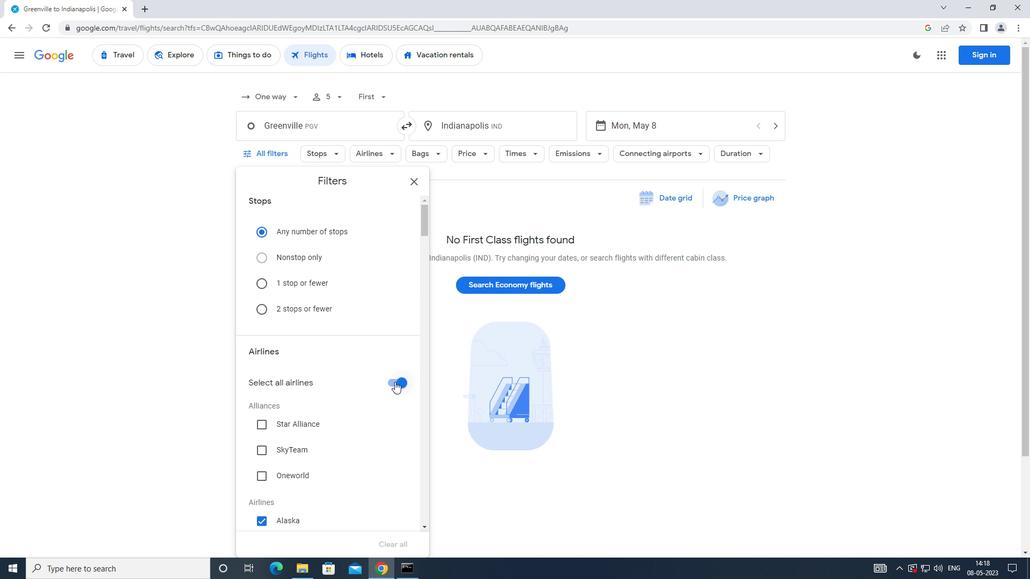 
Action: Mouse moved to (393, 383)
Screenshot: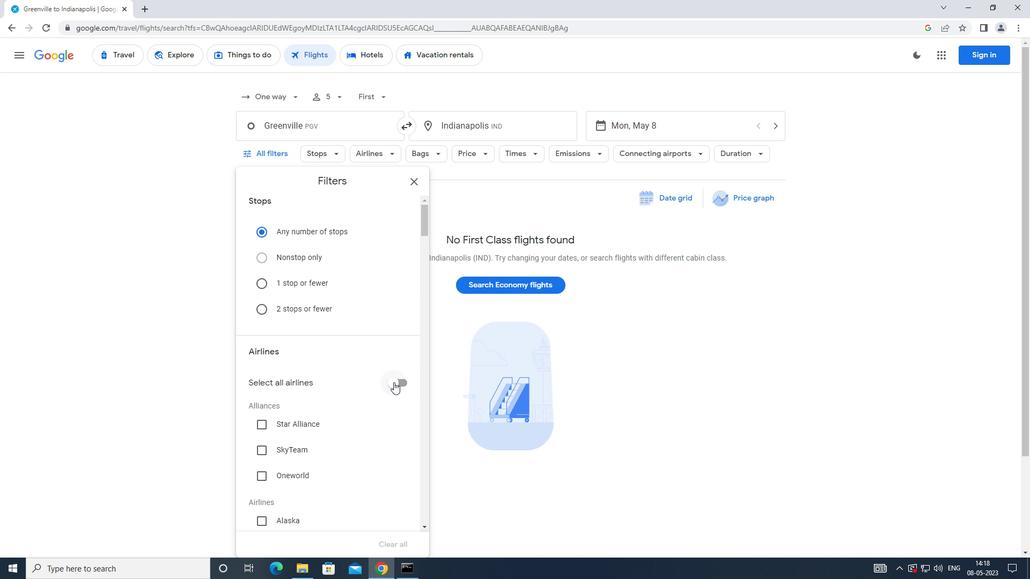 
Action: Mouse scrolled (393, 383) with delta (0, 0)
Screenshot: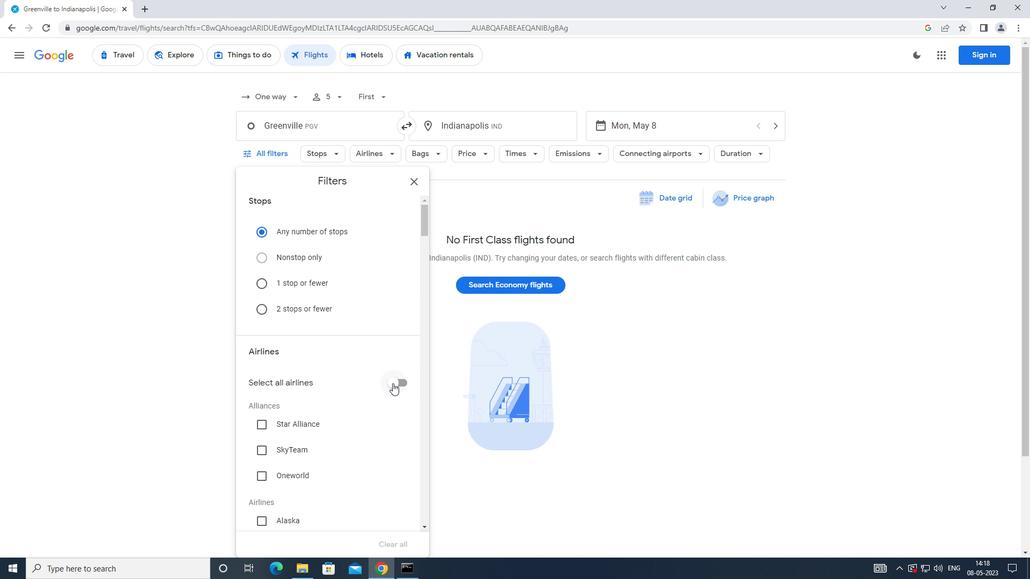 
Action: Mouse scrolled (393, 383) with delta (0, 0)
Screenshot: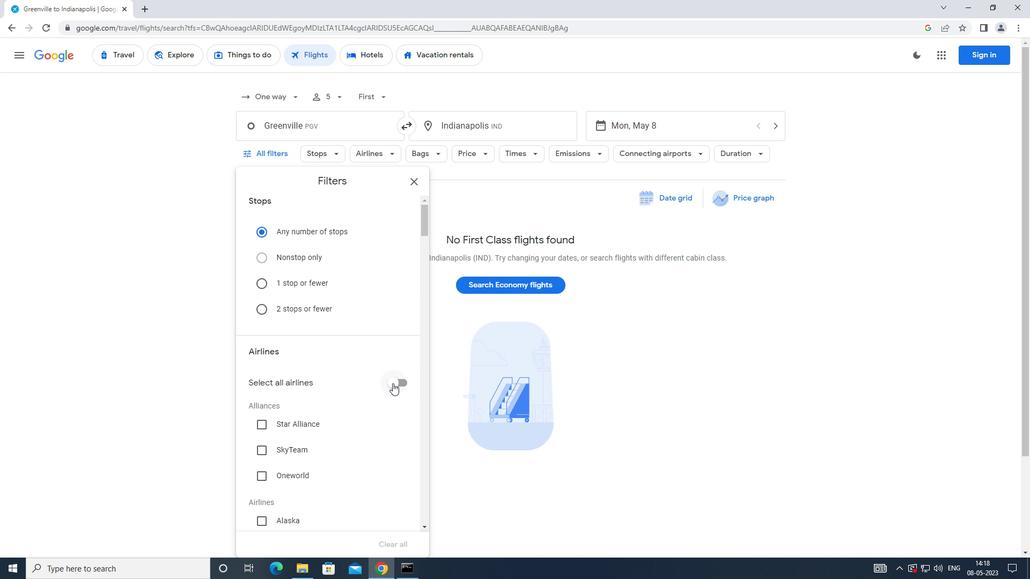 
Action: Mouse scrolled (393, 383) with delta (0, 0)
Screenshot: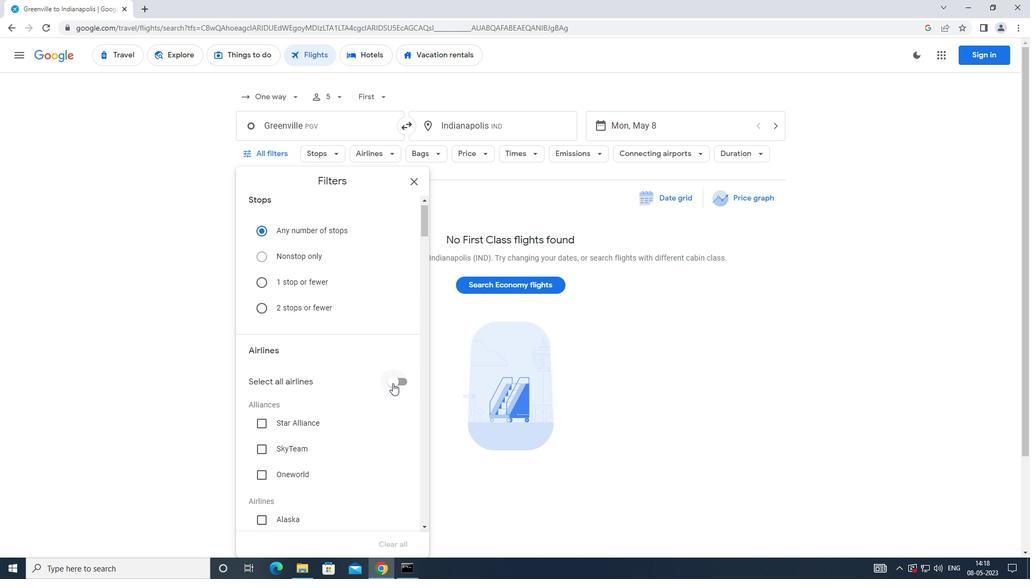 
Action: Mouse moved to (393, 383)
Screenshot: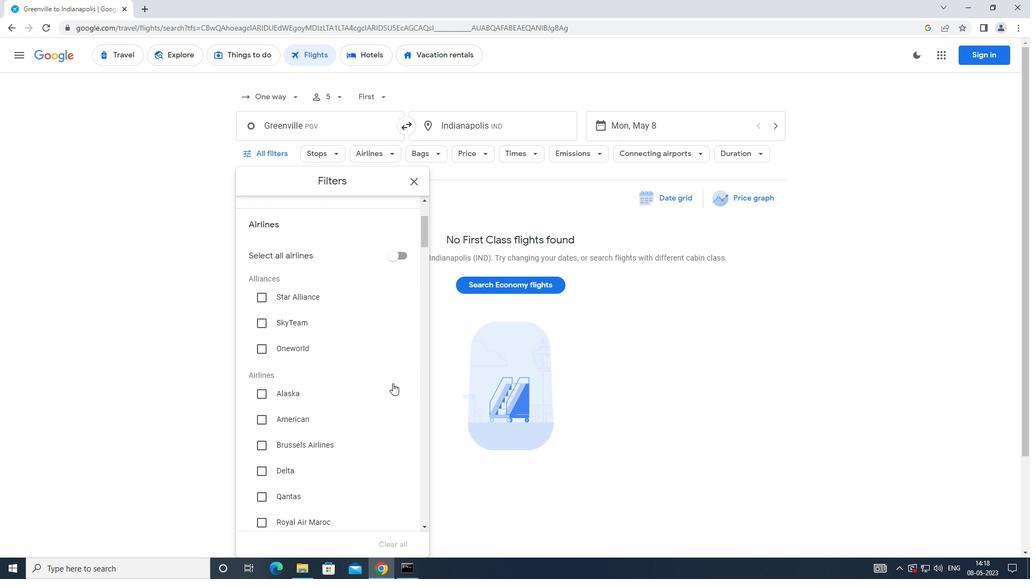 
Action: Mouse scrolled (393, 383) with delta (0, 0)
Screenshot: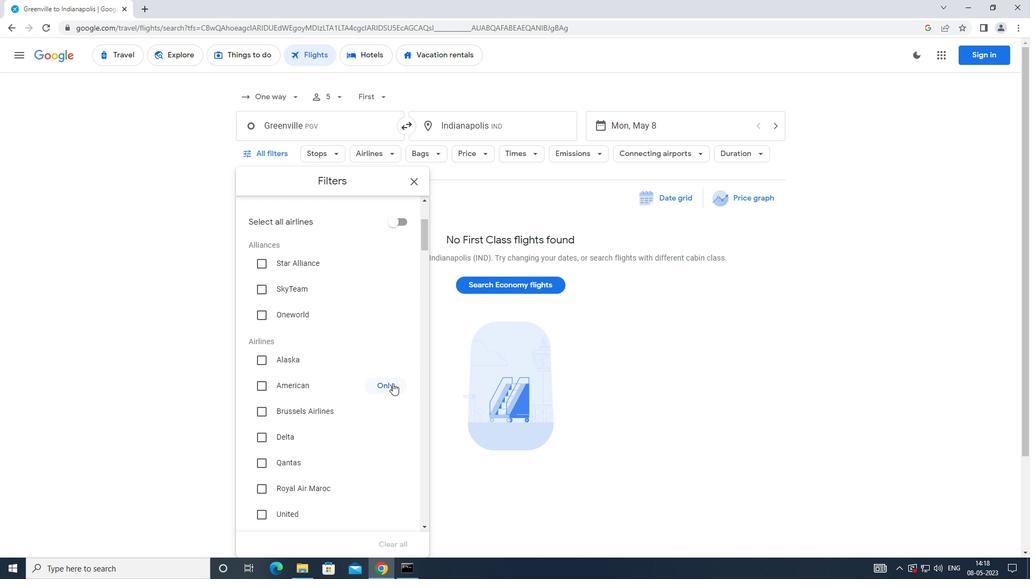 
Action: Mouse scrolled (393, 383) with delta (0, 0)
Screenshot: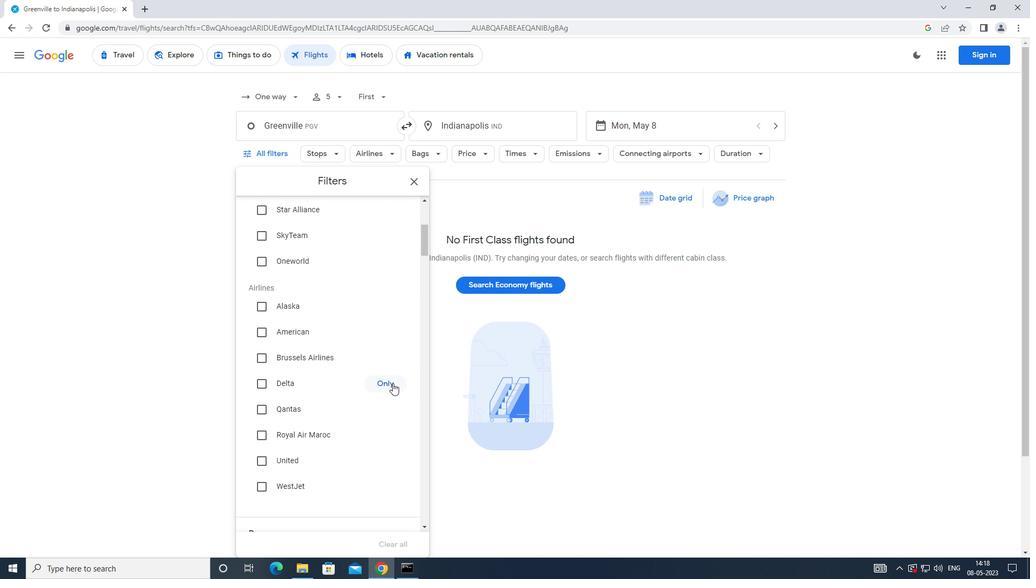 
Action: Mouse scrolled (393, 383) with delta (0, 0)
Screenshot: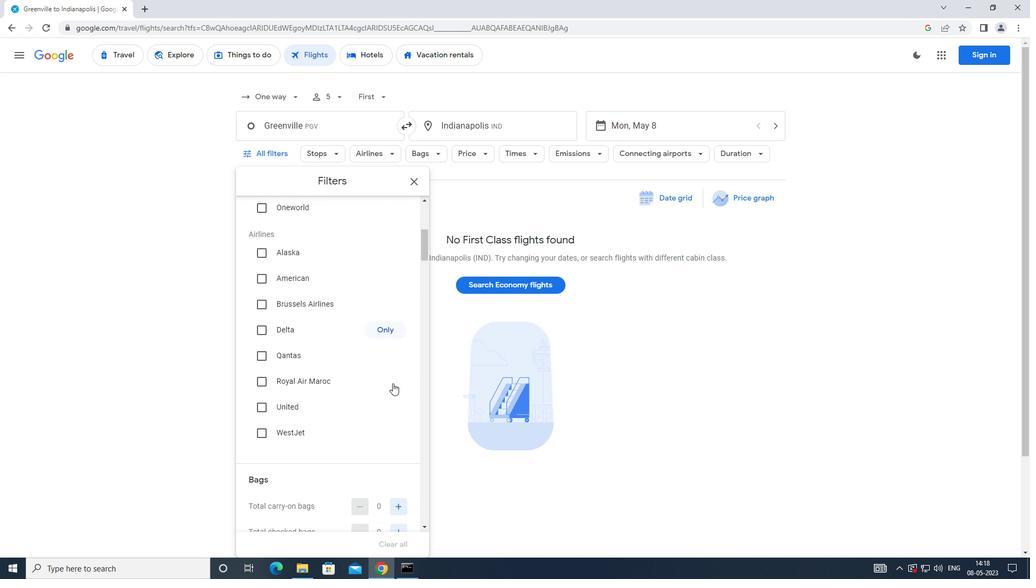 
Action: Mouse moved to (393, 382)
Screenshot: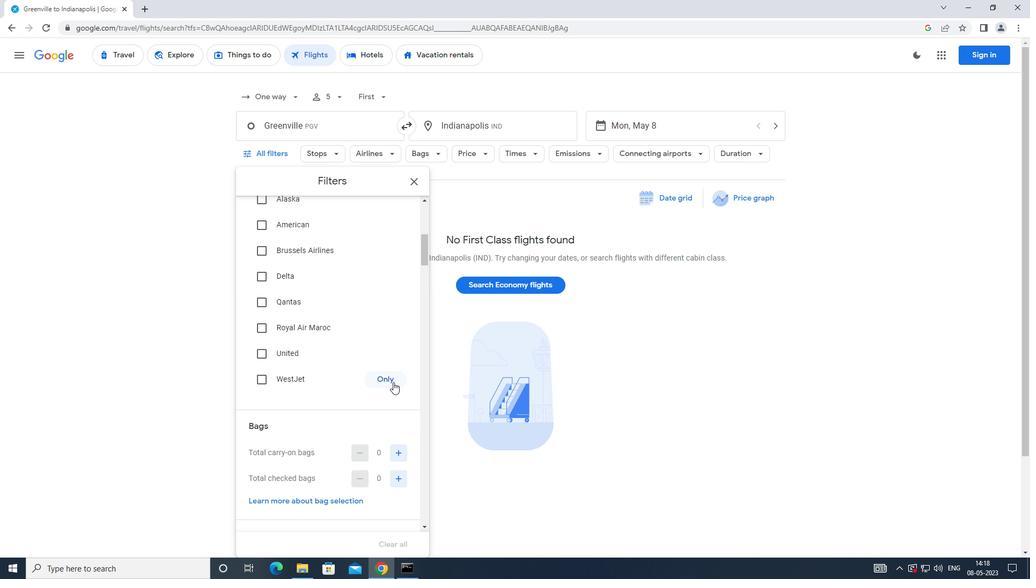 
Action: Mouse scrolled (393, 382) with delta (0, 0)
Screenshot: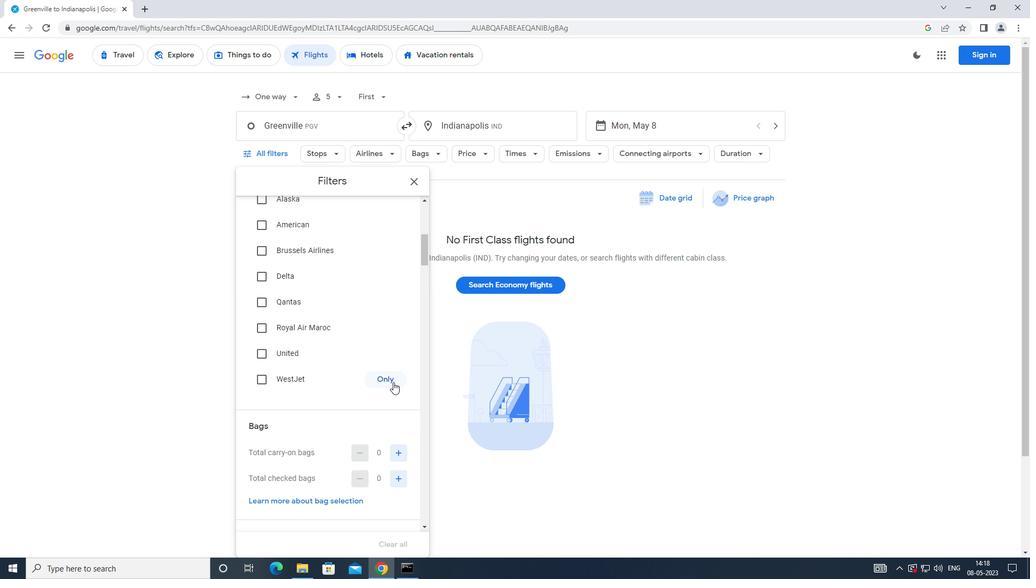 
Action: Mouse scrolled (393, 382) with delta (0, 0)
Screenshot: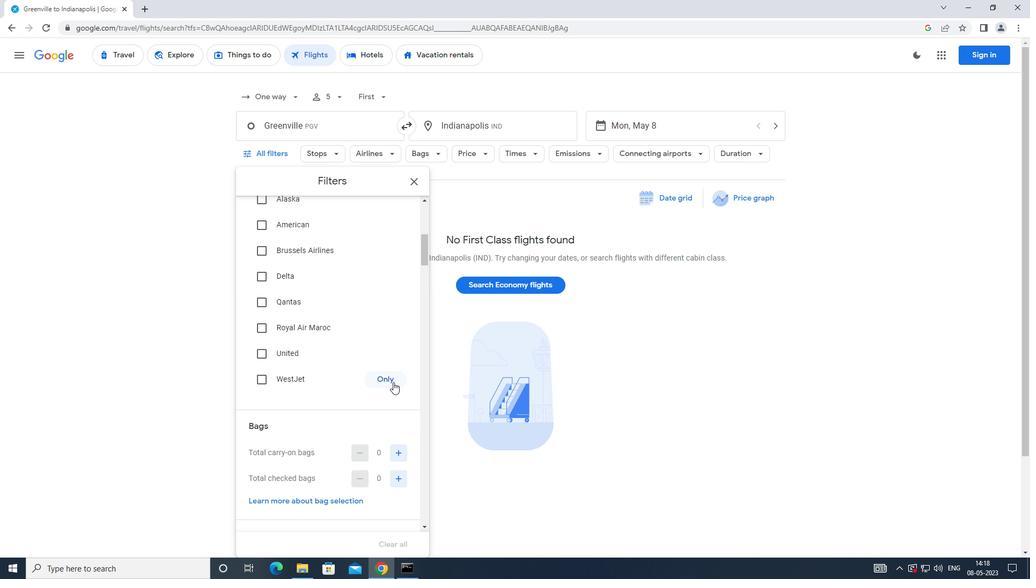 
Action: Mouse moved to (397, 367)
Screenshot: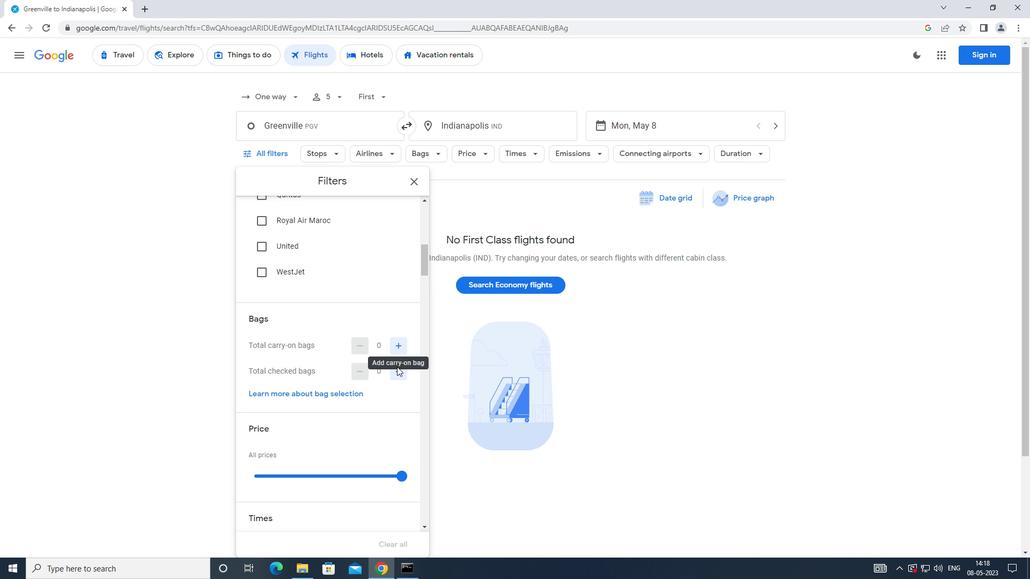 
Action: Mouse pressed left at (397, 367)
Screenshot: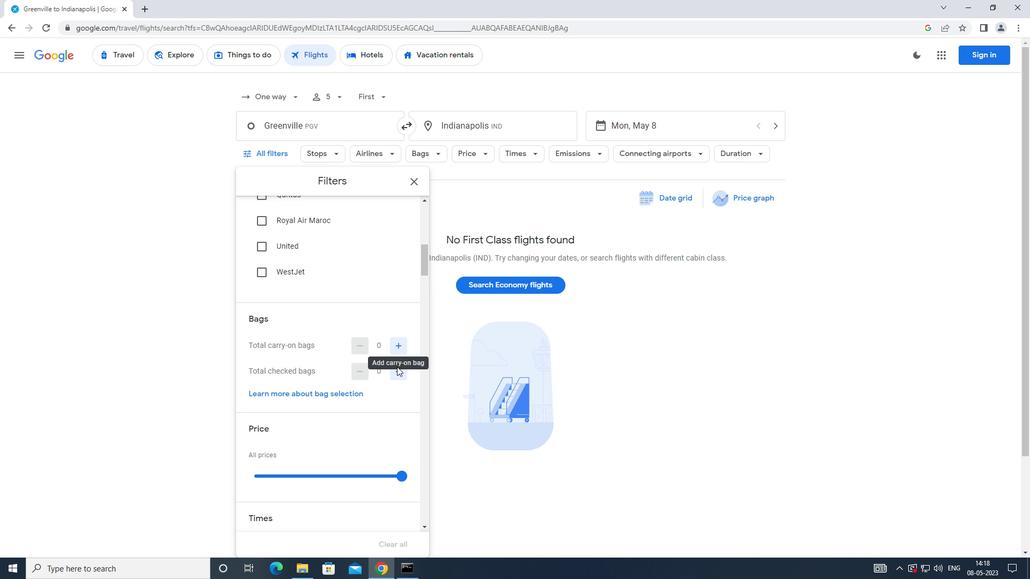 
Action: Mouse pressed left at (397, 367)
Screenshot: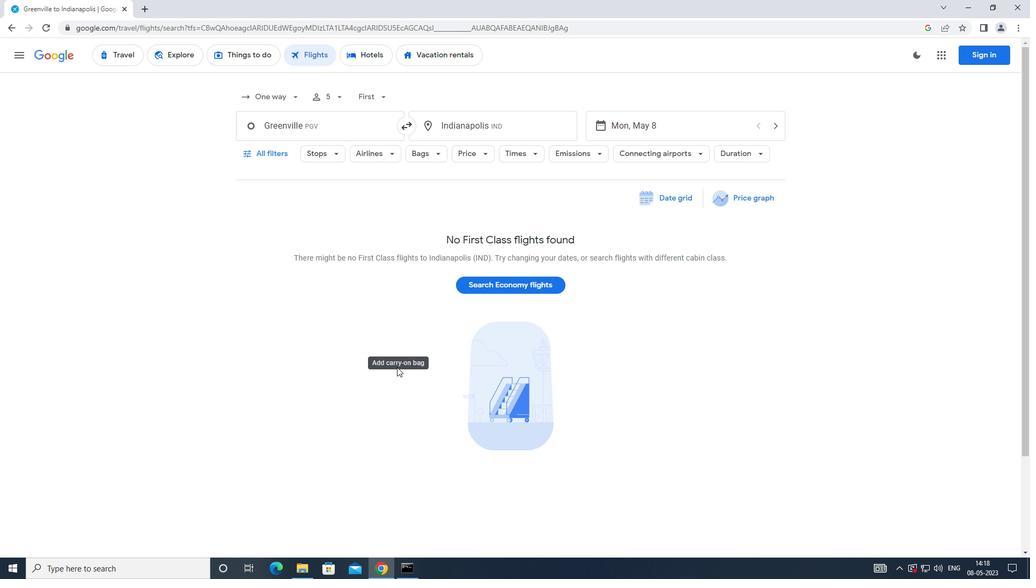 
Action: Mouse moved to (265, 159)
Screenshot: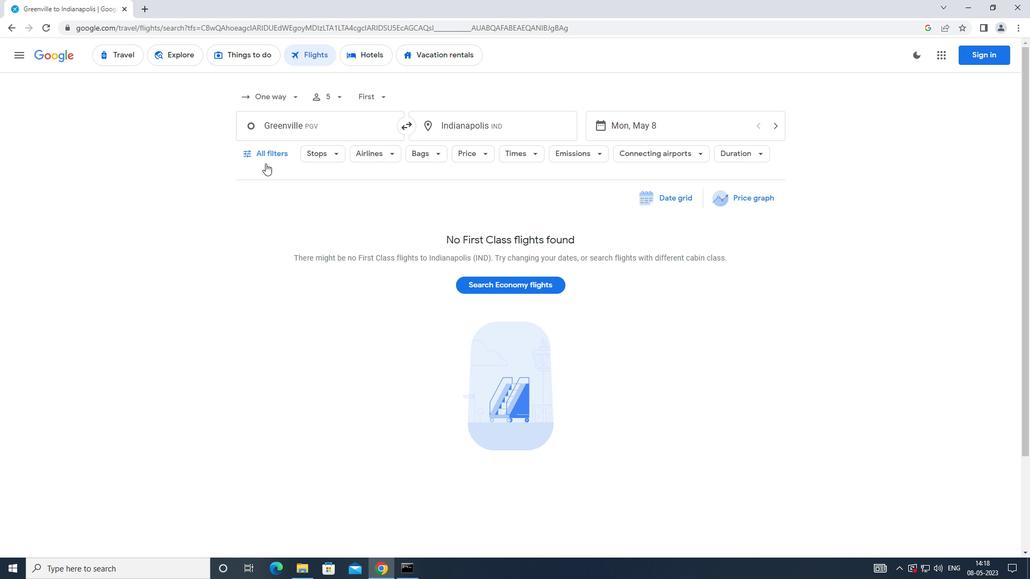 
Action: Mouse pressed left at (265, 159)
Screenshot: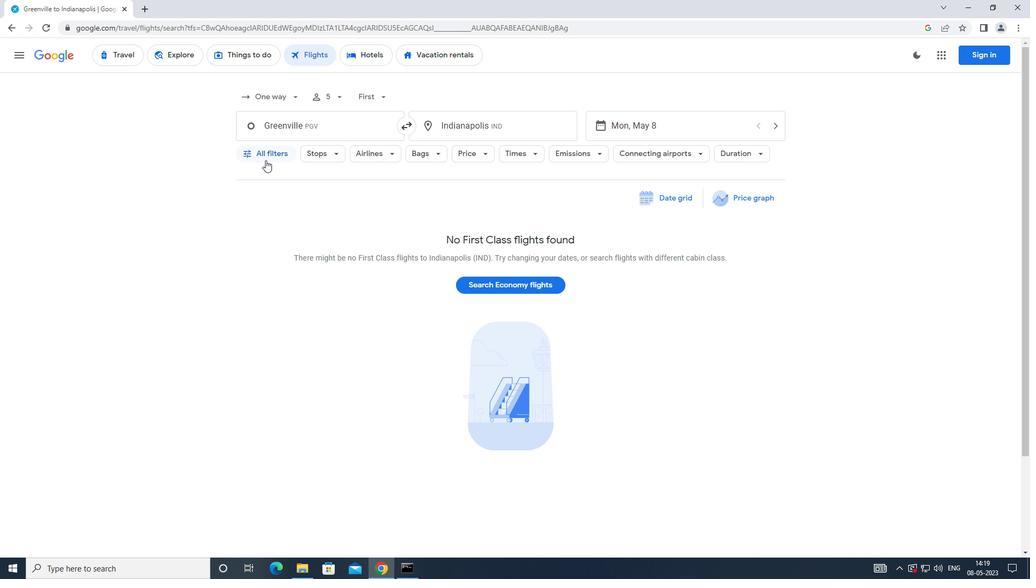 
Action: Mouse moved to (389, 379)
Screenshot: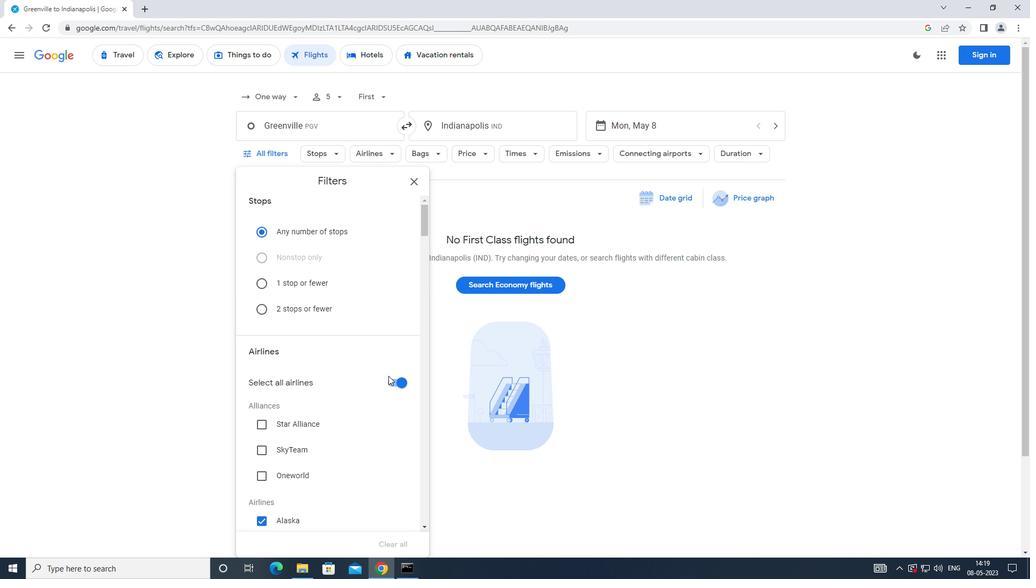 
Action: Mouse pressed left at (389, 379)
Screenshot: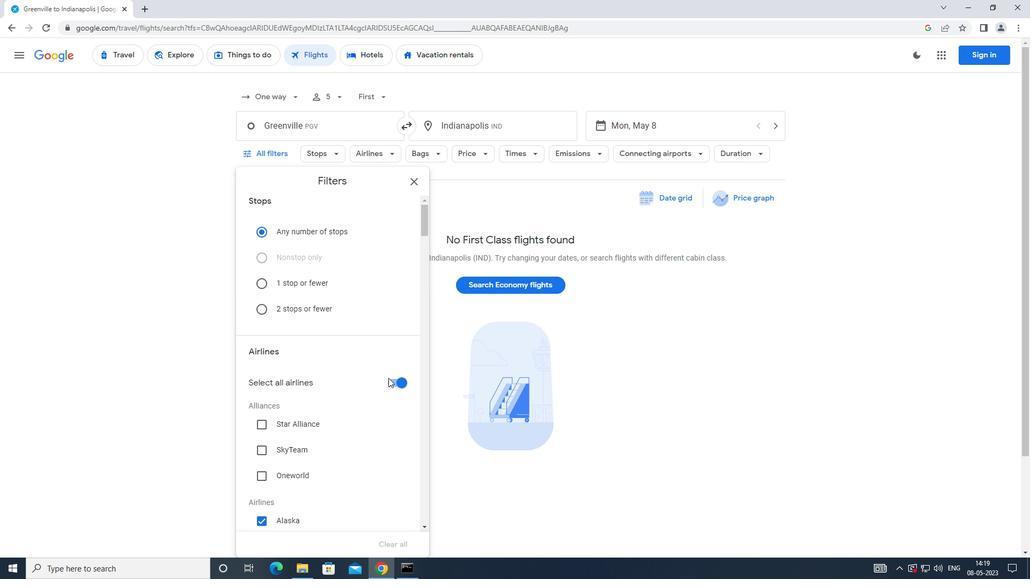 
Action: Mouse moved to (389, 377)
Screenshot: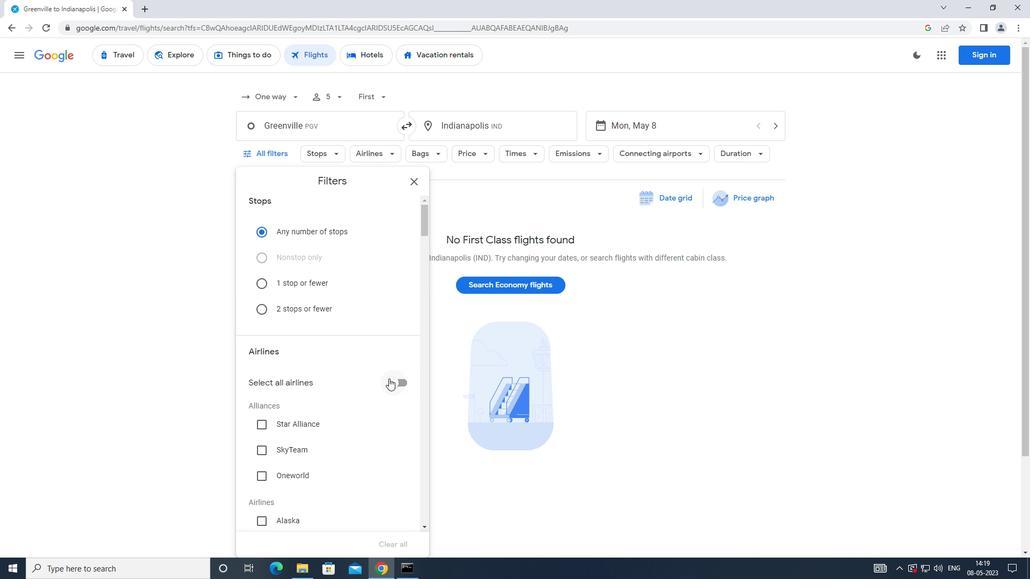 
Action: Mouse scrolled (389, 376) with delta (0, 0)
Screenshot: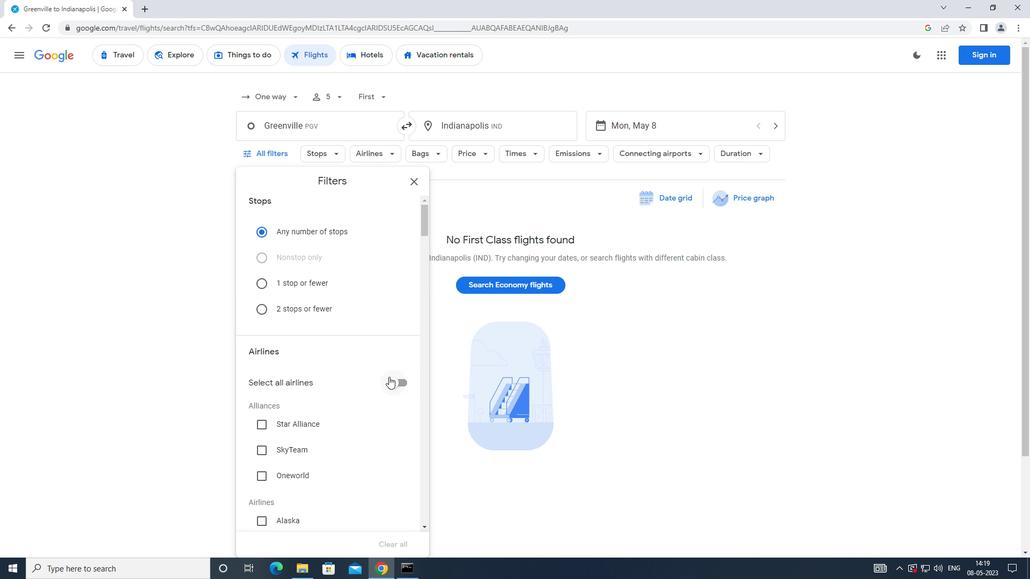 
Action: Mouse scrolled (389, 376) with delta (0, 0)
Screenshot: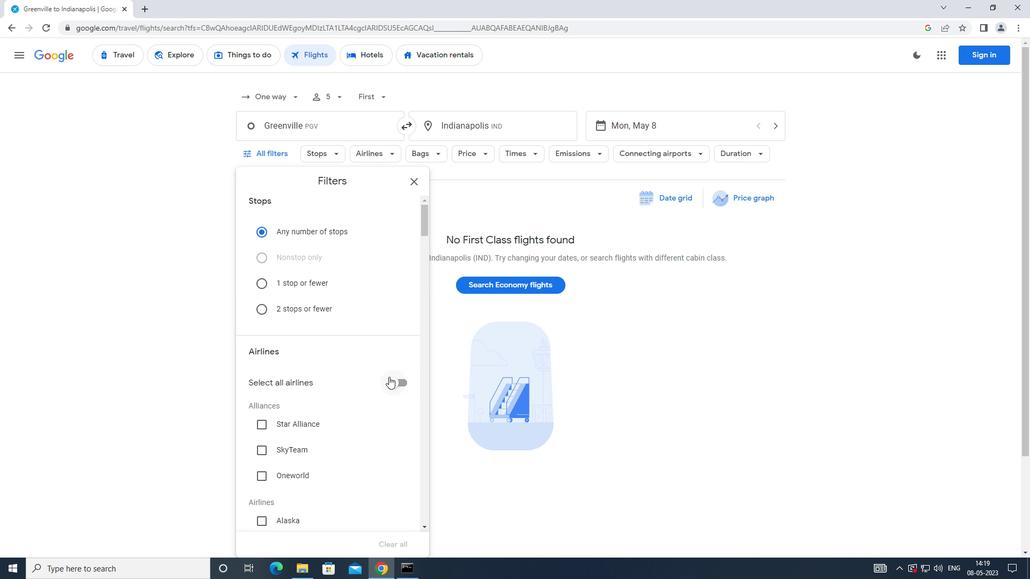 
Action: Mouse scrolled (389, 376) with delta (0, 0)
Screenshot: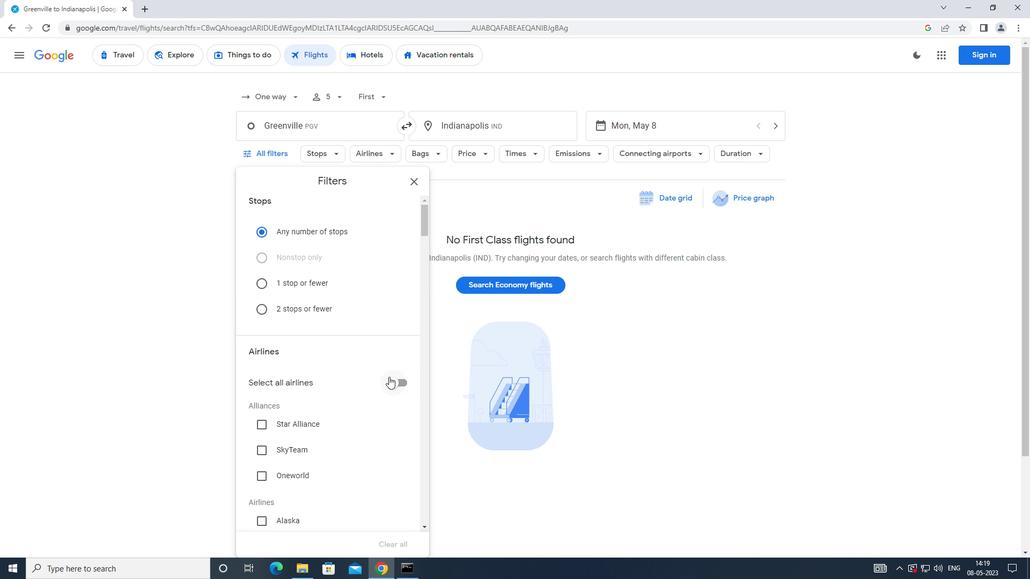 
Action: Mouse scrolled (389, 376) with delta (0, 0)
Screenshot: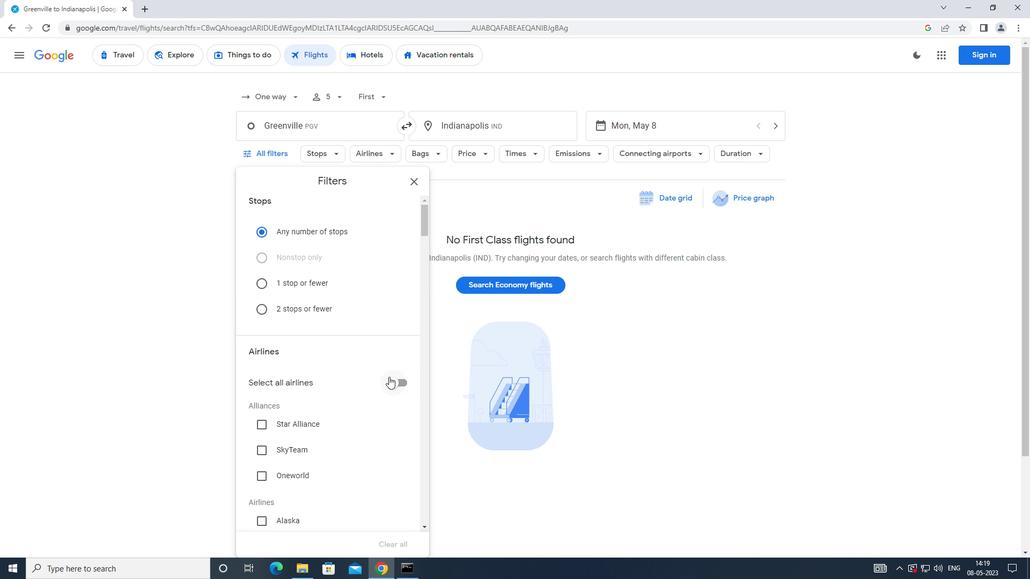 
Action: Mouse moved to (389, 374)
Screenshot: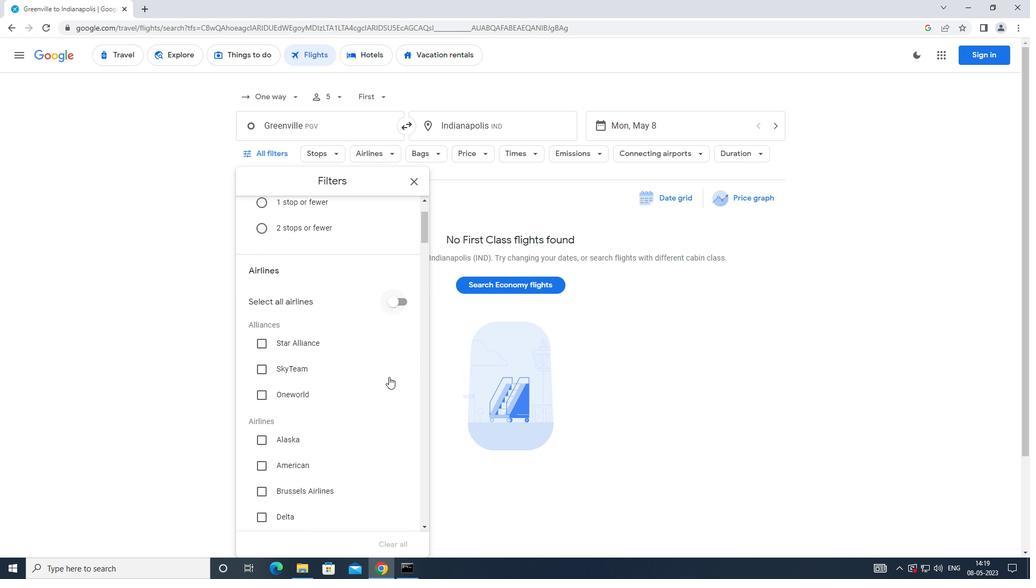 
Action: Mouse scrolled (389, 374) with delta (0, 0)
Screenshot: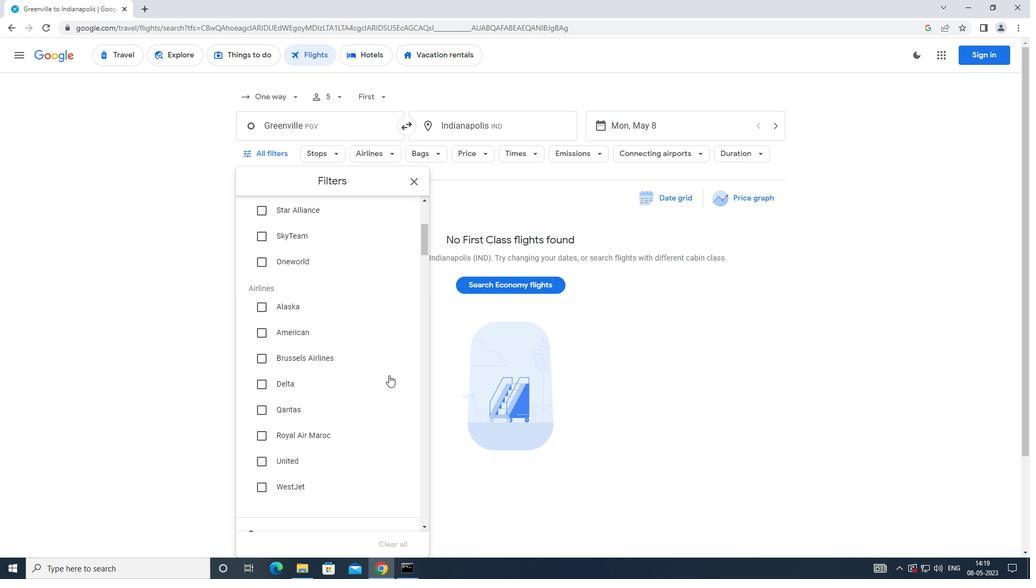 
Action: Mouse scrolled (389, 374) with delta (0, 0)
Screenshot: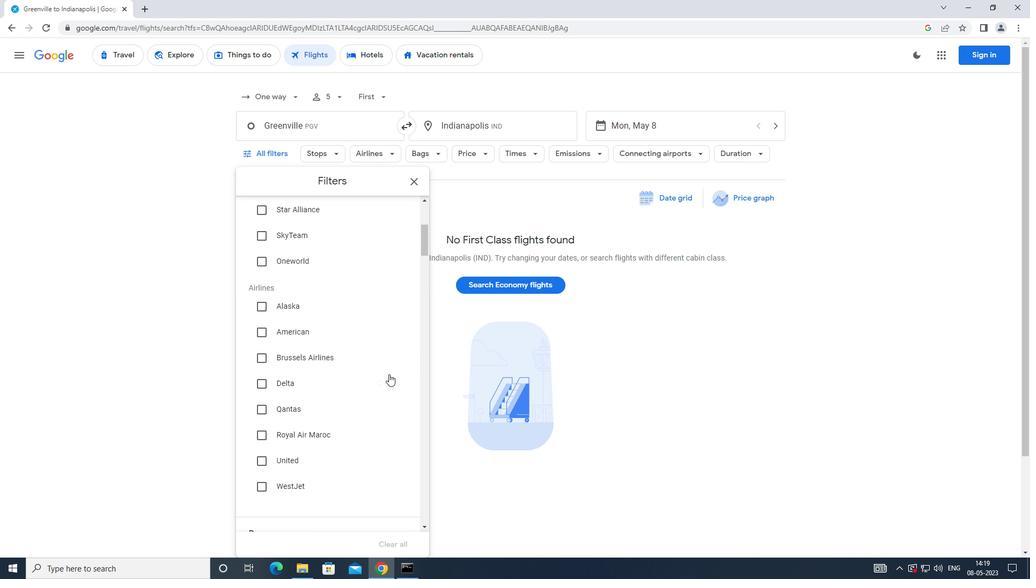 
Action: Mouse scrolled (389, 374) with delta (0, 0)
Screenshot: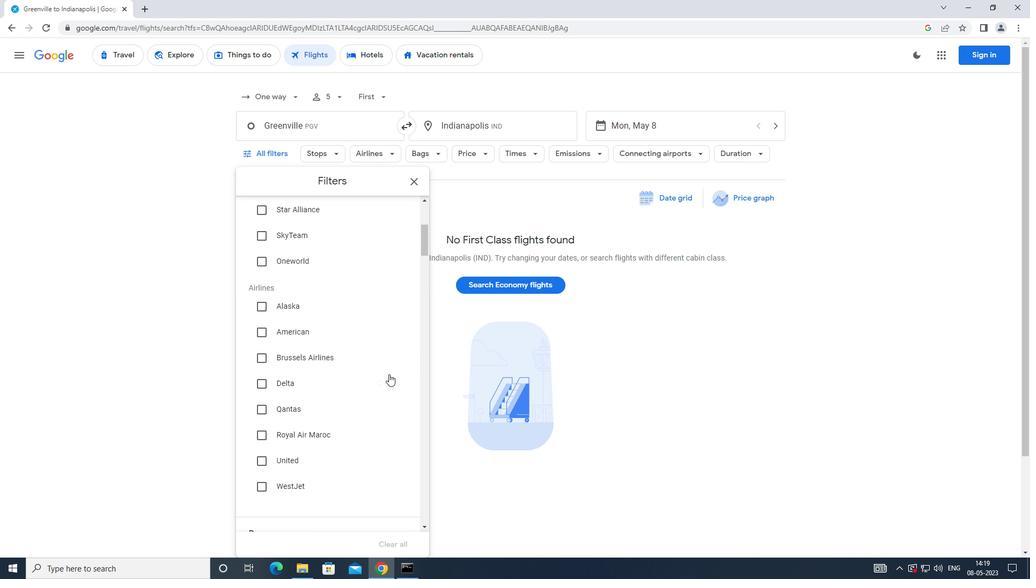 
Action: Mouse moved to (389, 374)
Screenshot: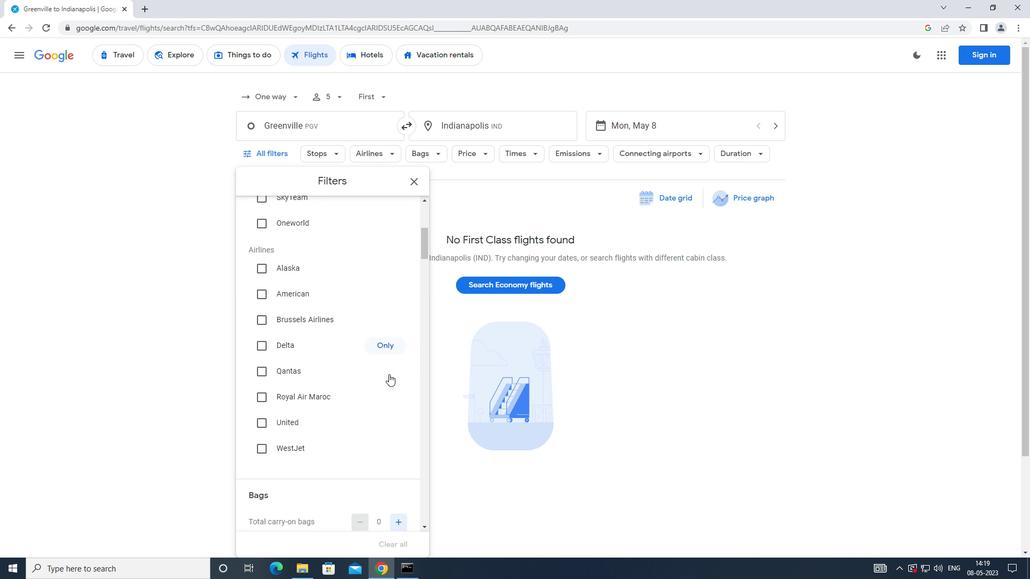 
Action: Mouse scrolled (389, 373) with delta (0, 0)
Screenshot: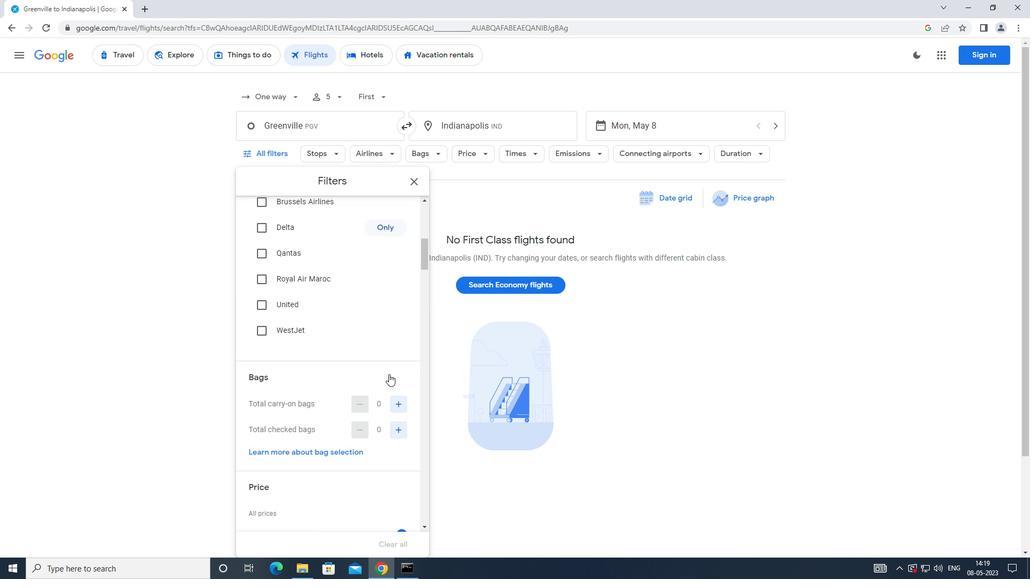 
Action: Mouse scrolled (389, 373) with delta (0, 0)
Screenshot: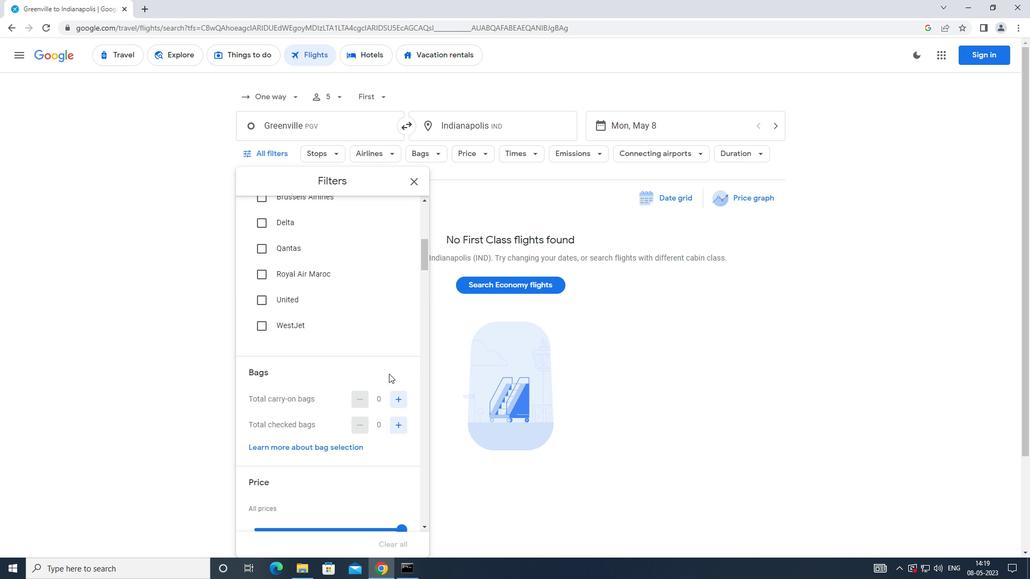 
Action: Mouse scrolled (389, 373) with delta (0, 0)
Screenshot: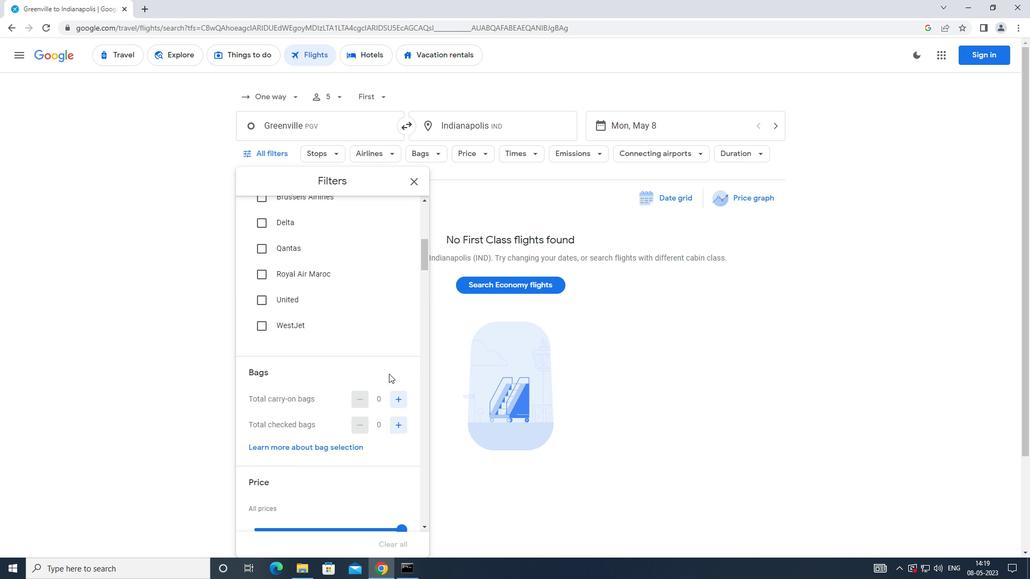
Action: Mouse moved to (396, 258)
Screenshot: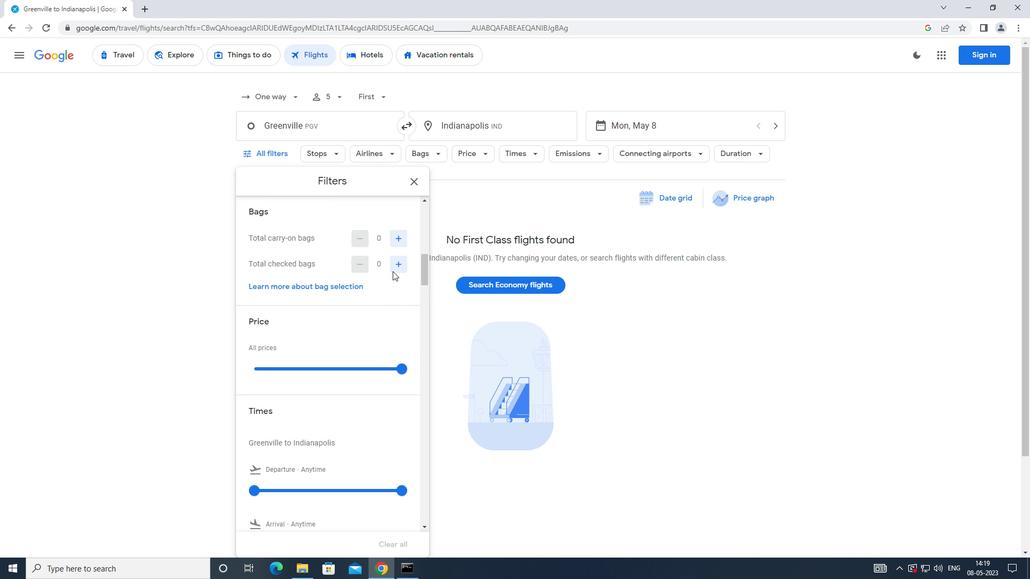 
Action: Mouse pressed left at (396, 258)
Screenshot: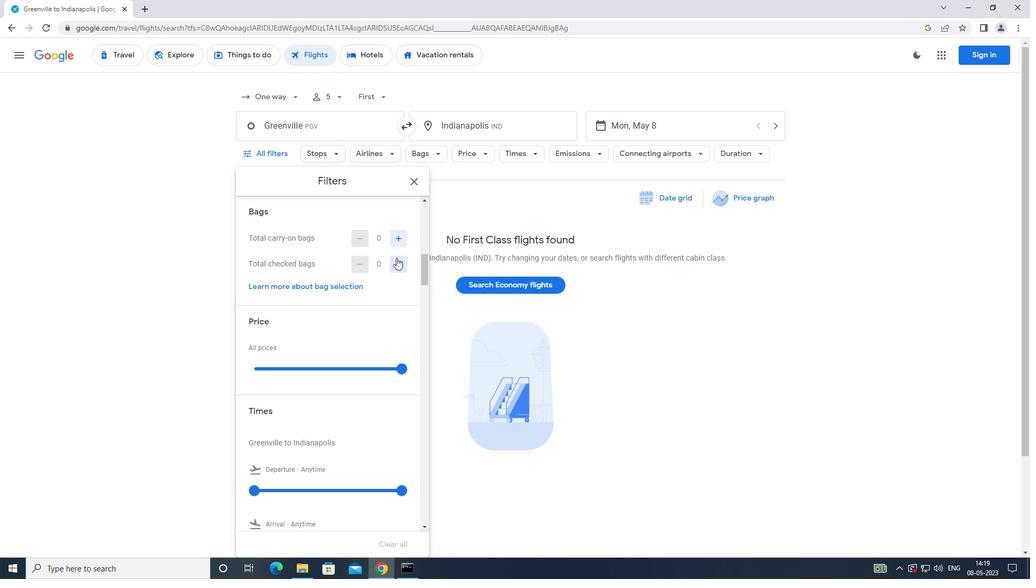 
Action: Mouse pressed left at (396, 258)
Screenshot: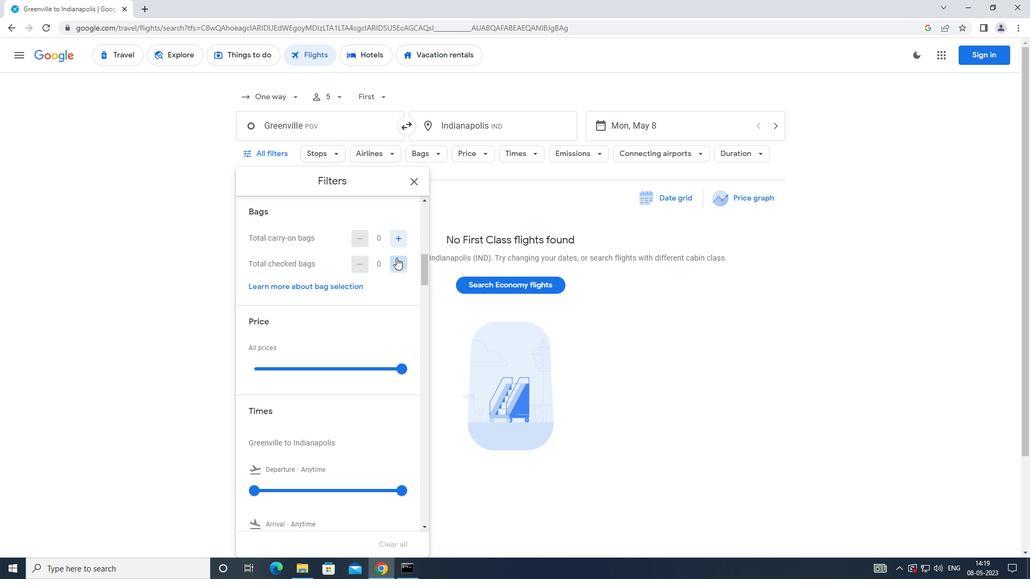 
Action: Mouse pressed left at (396, 258)
Screenshot: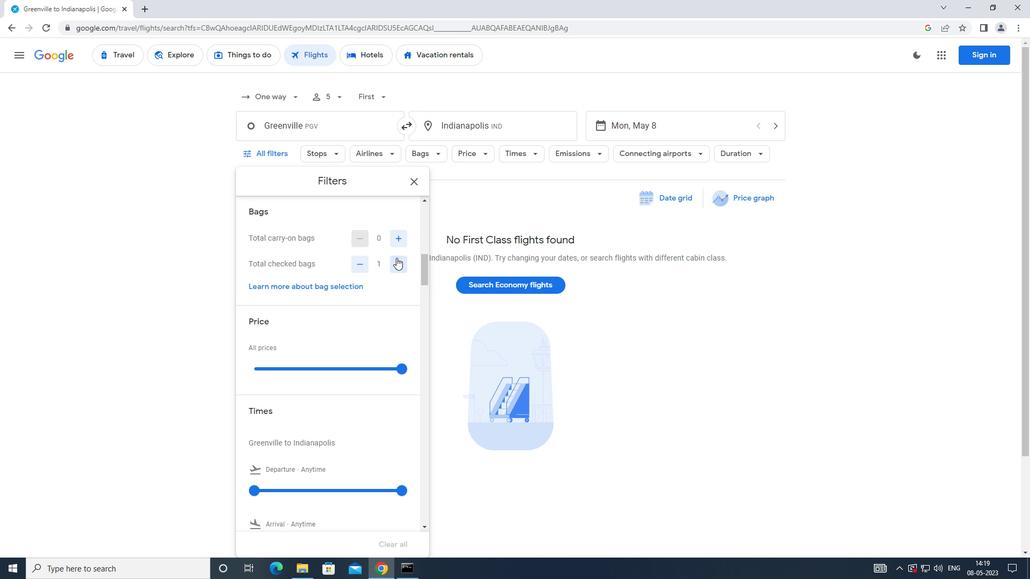 
Action: Mouse moved to (397, 277)
Screenshot: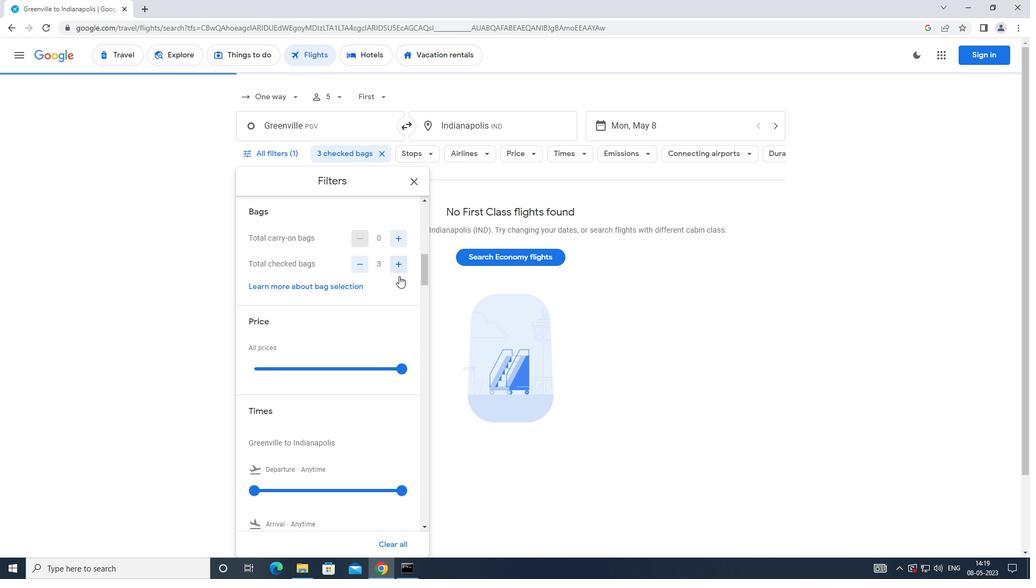 
Action: Mouse scrolled (397, 276) with delta (0, 0)
Screenshot: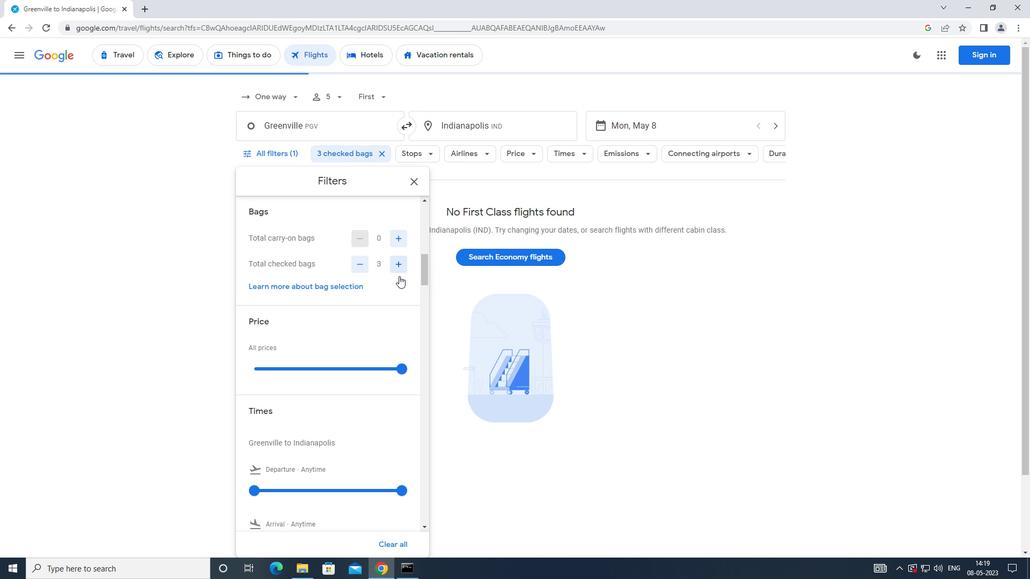 
Action: Mouse moved to (397, 277)
Screenshot: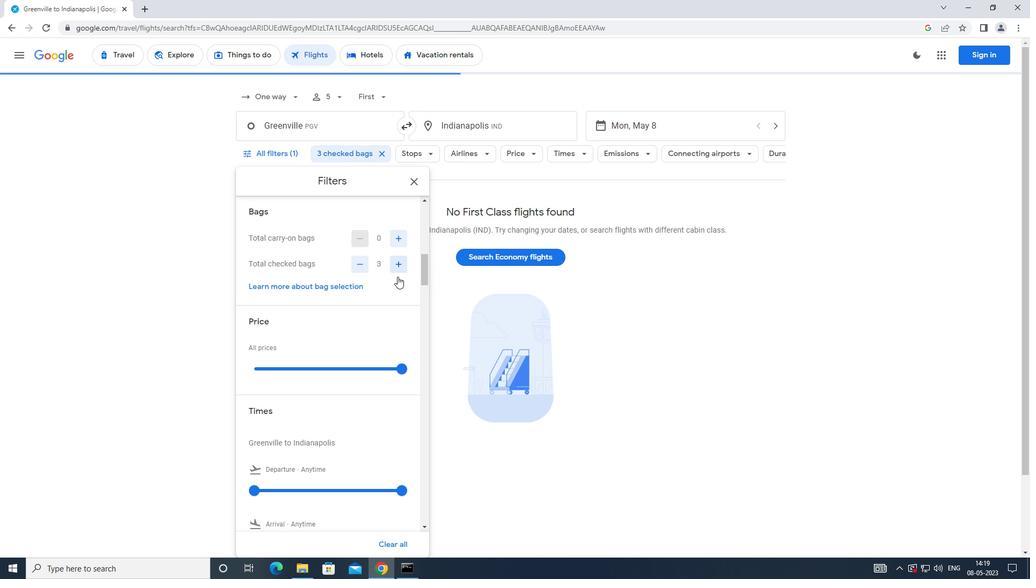 
Action: Mouse scrolled (397, 276) with delta (0, 0)
Screenshot: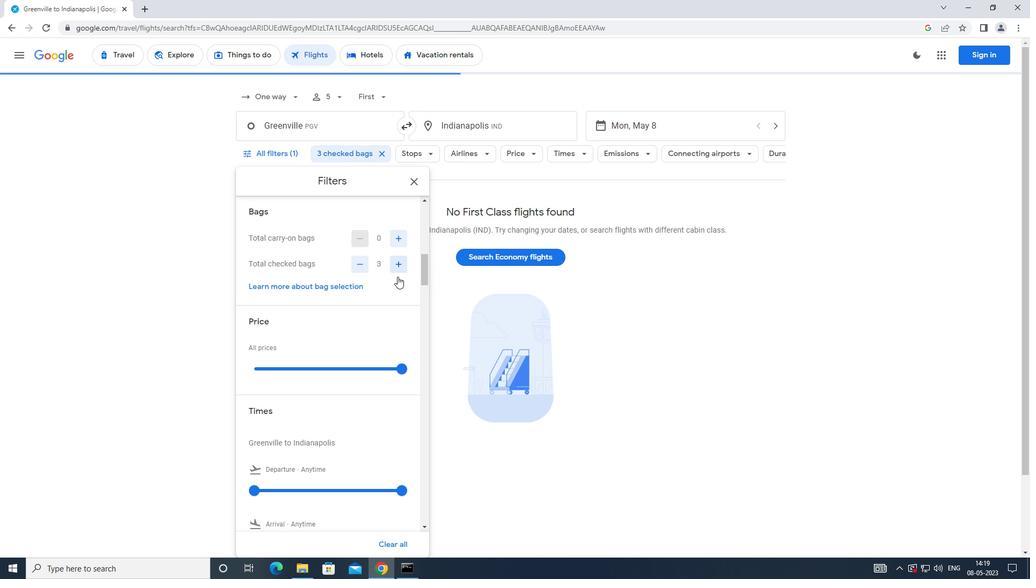 
Action: Mouse moved to (399, 260)
Screenshot: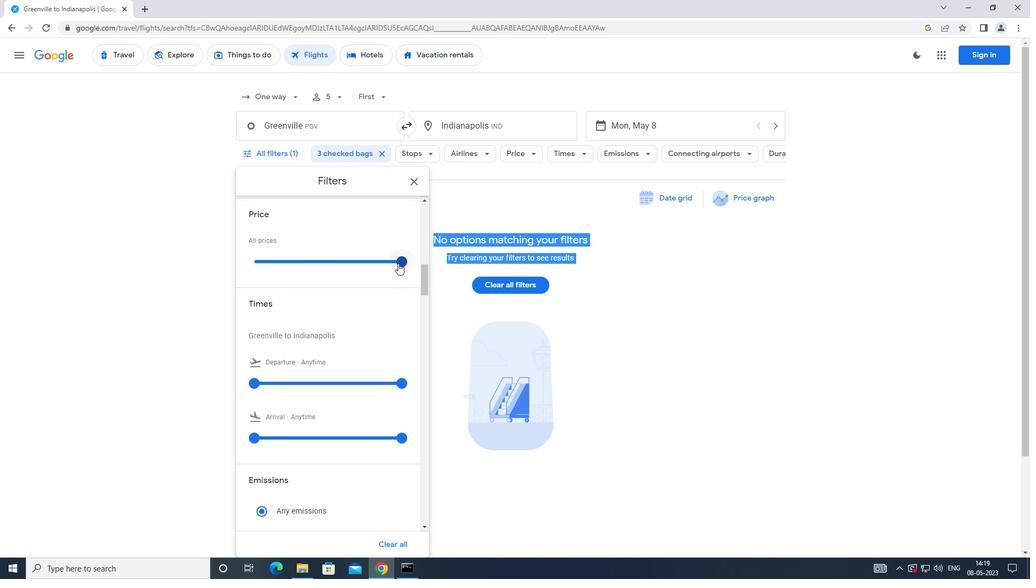
Action: Mouse pressed left at (399, 260)
Screenshot: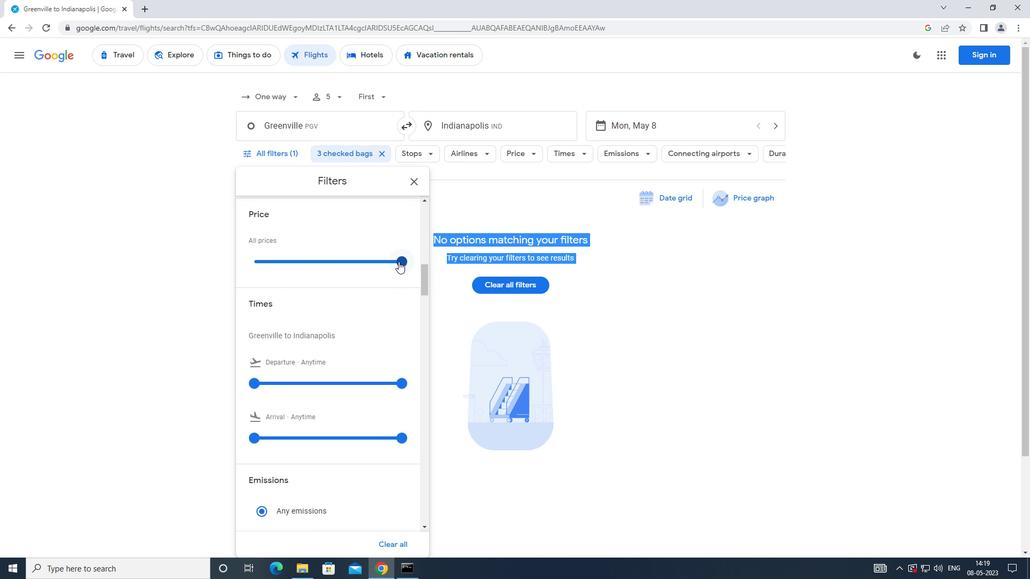 
Action: Mouse moved to (322, 274)
Screenshot: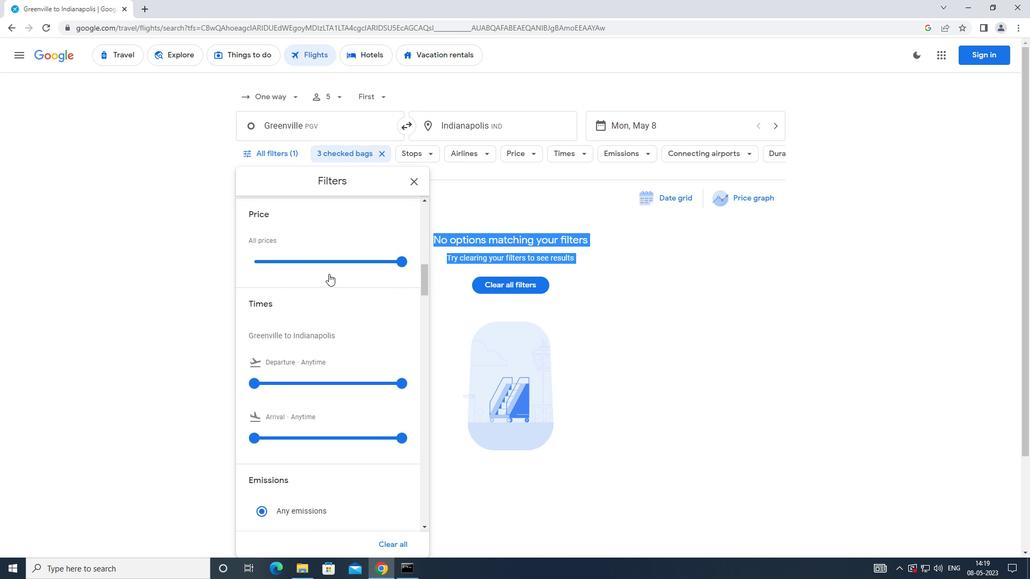 
Action: Mouse scrolled (322, 273) with delta (0, 0)
Screenshot: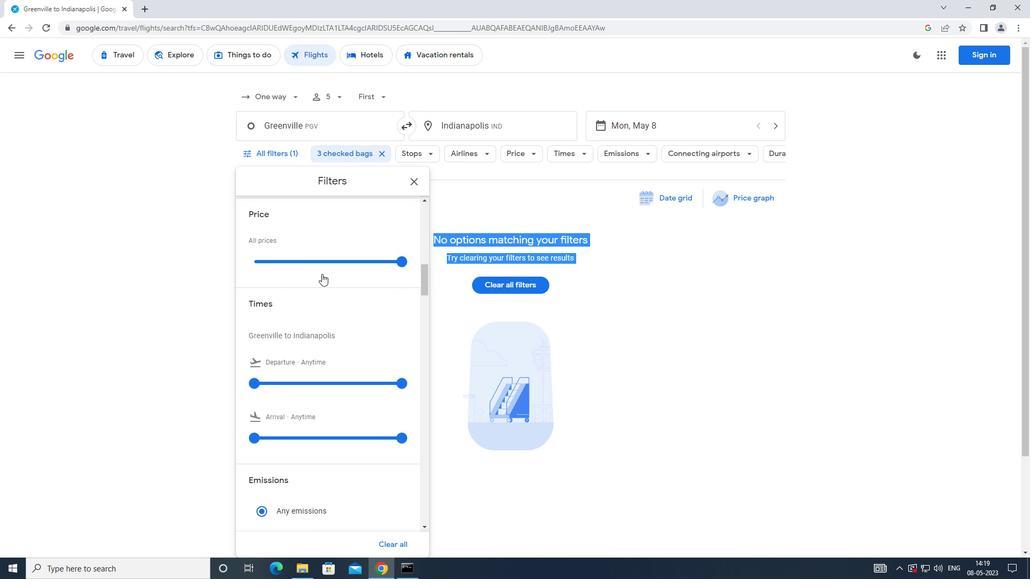 
Action: Mouse scrolled (322, 273) with delta (0, 0)
Screenshot: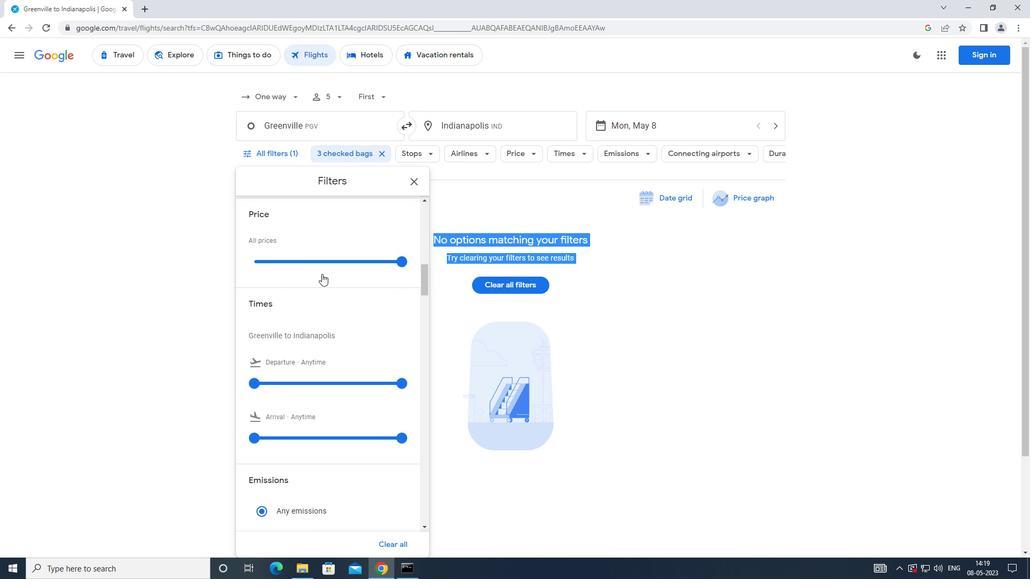 
Action: Mouse moved to (256, 275)
Screenshot: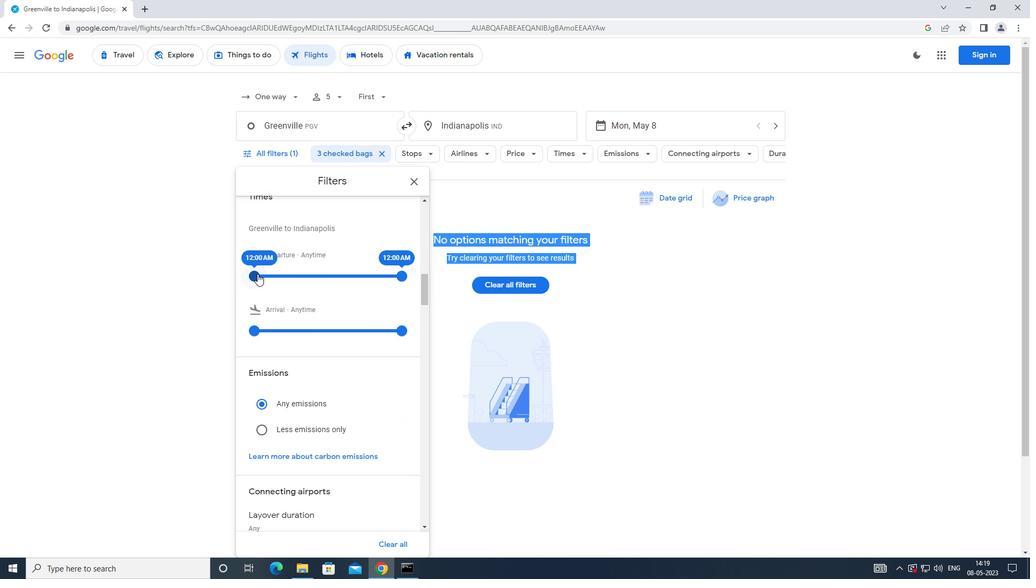 
Action: Mouse pressed left at (256, 275)
Screenshot: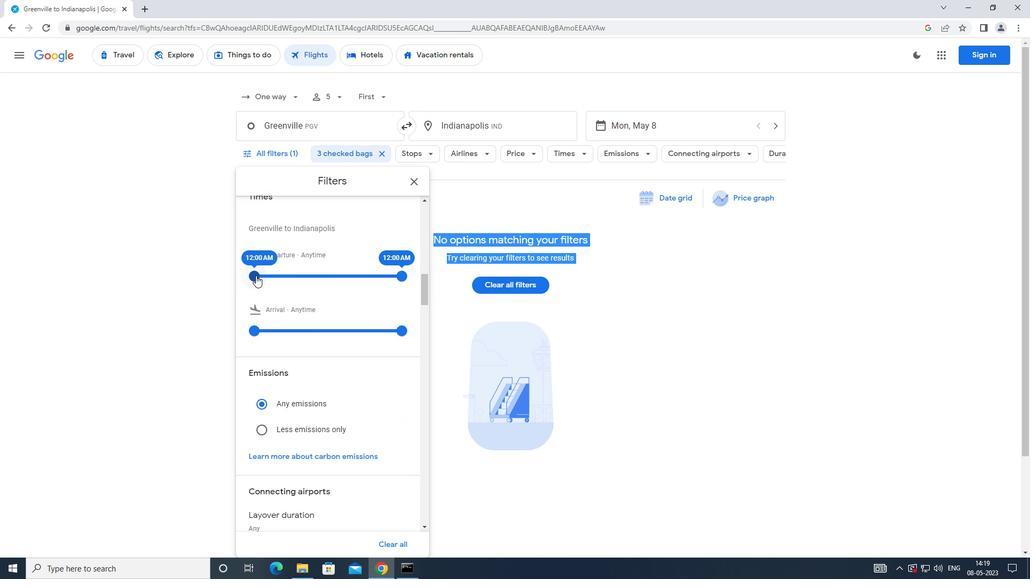
Action: Mouse moved to (403, 278)
Screenshot: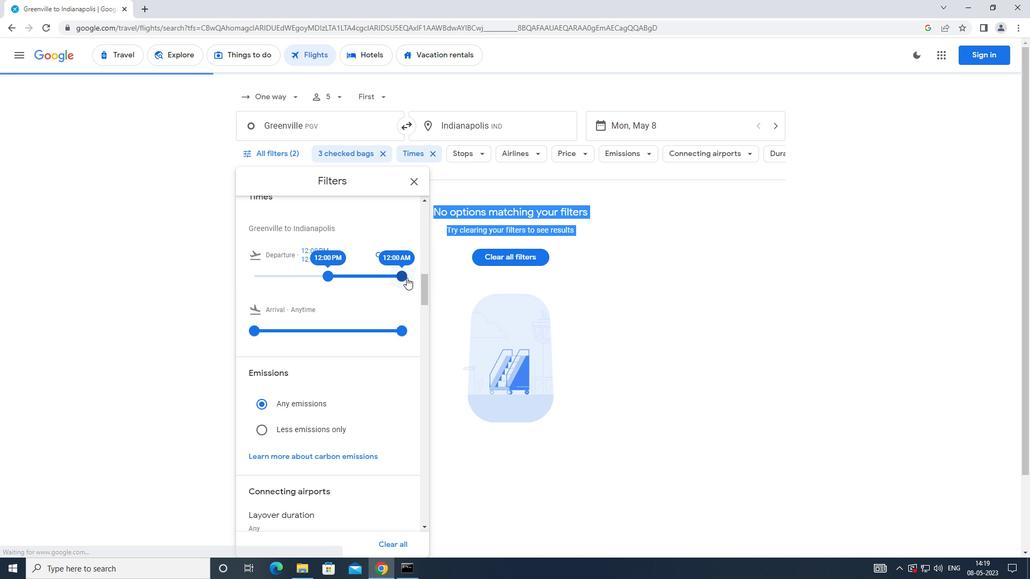 
Action: Mouse pressed left at (403, 278)
Screenshot: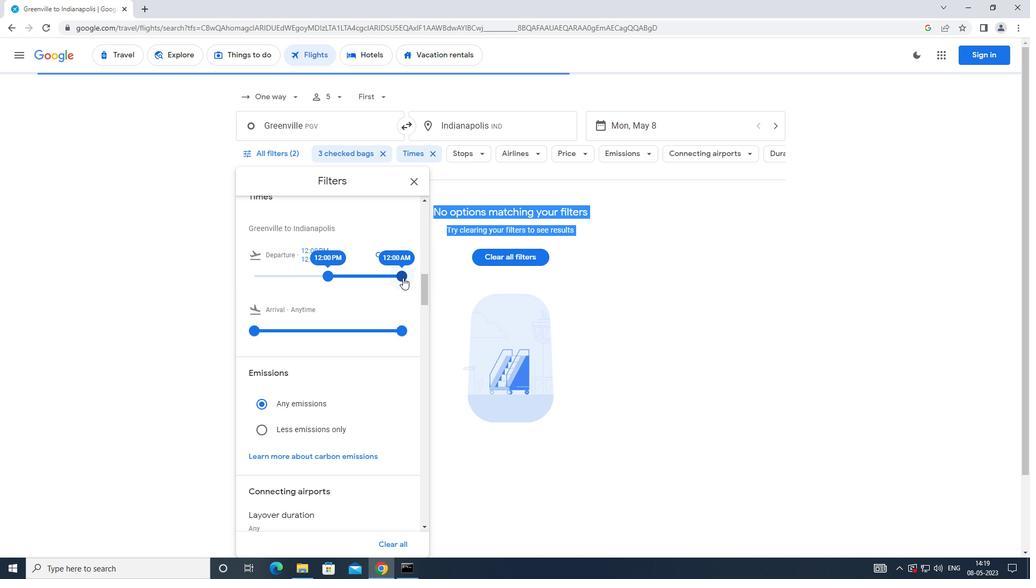 
Action: Mouse moved to (414, 184)
Screenshot: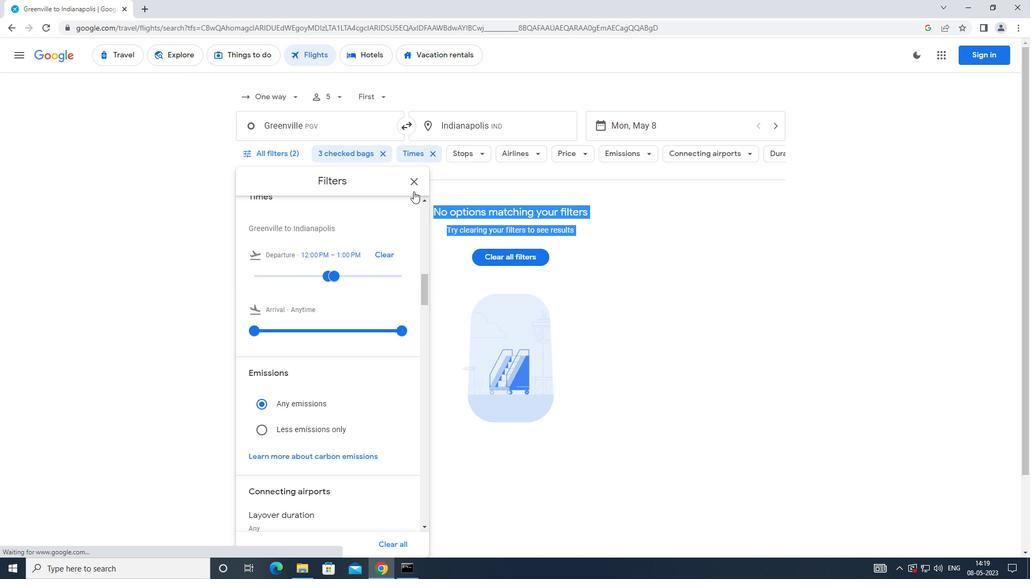 
Action: Mouse pressed left at (414, 184)
Screenshot: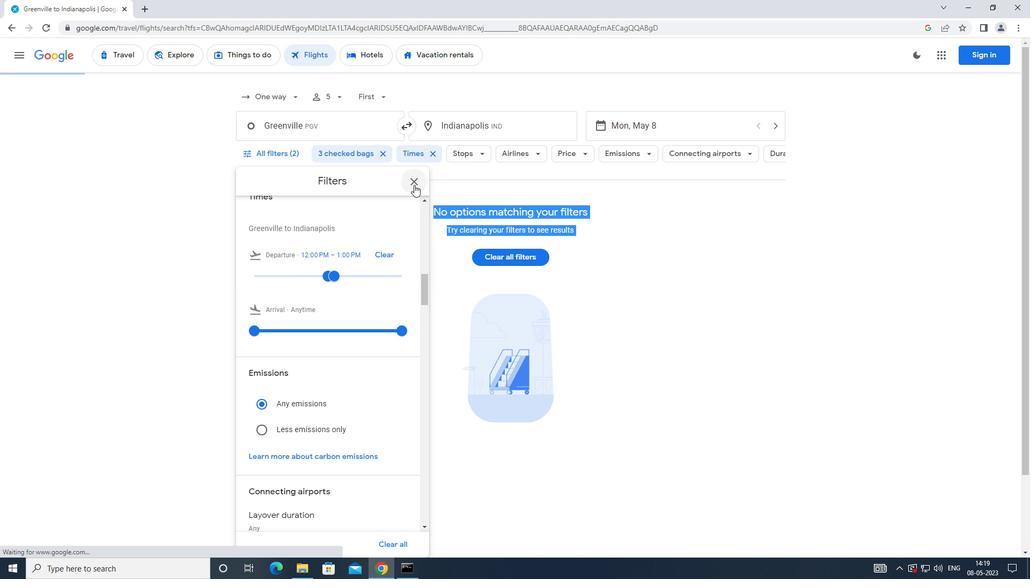
Action: Mouse moved to (412, 198)
Screenshot: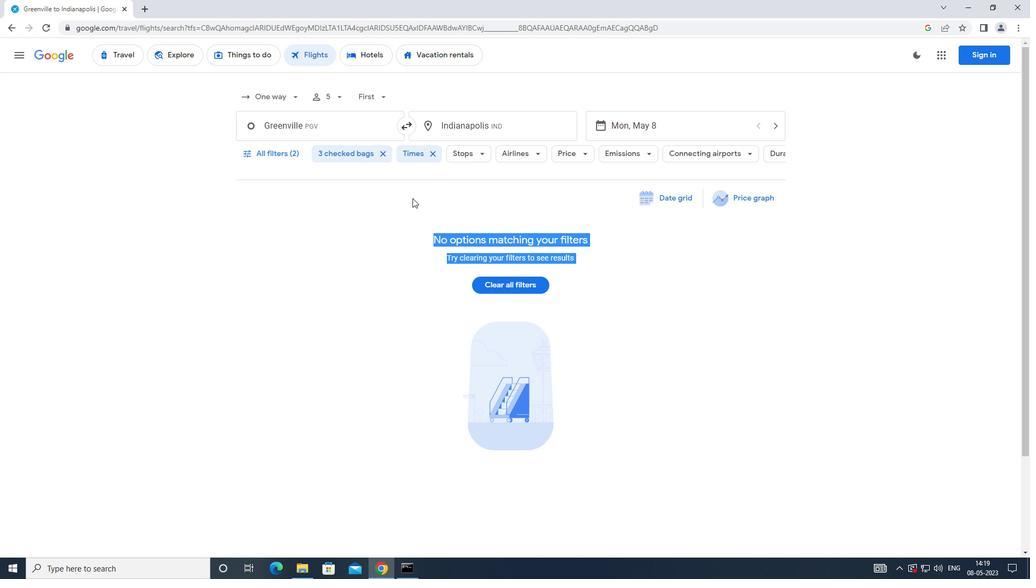 
